 Task: Find a place to stay in Highland Village, United States, from July 1 to July 9 for 2 guests, with a price range of ₹8000 to ₹15000, 1 bedroom, 1 bed, 1 bathroom, guest house type, and English-speaking host.
Action: Mouse pressed left at (456, 114)
Screenshot: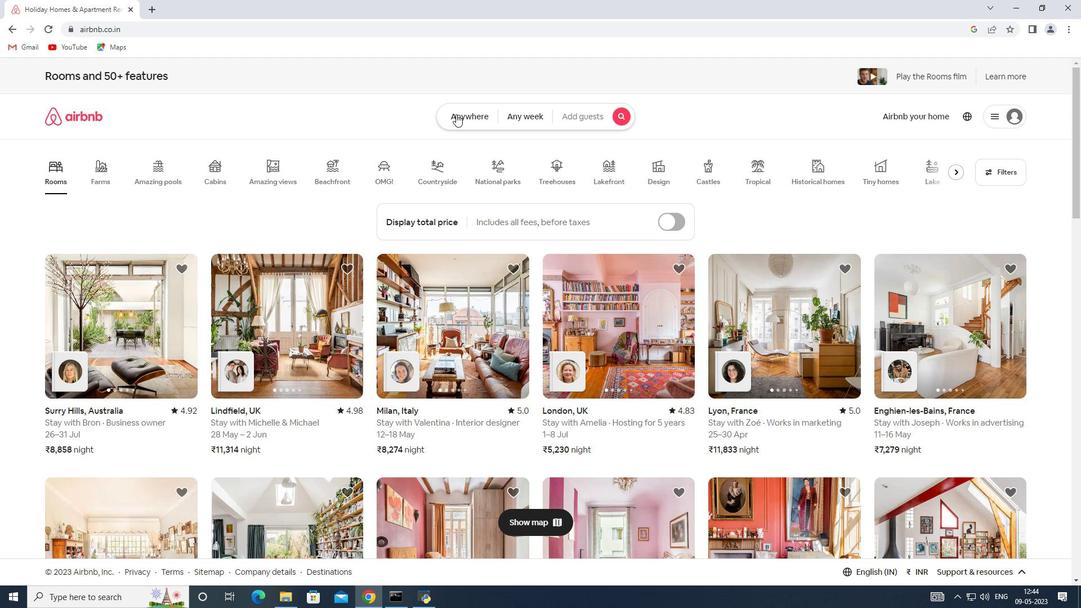 
Action: Mouse moved to (362, 156)
Screenshot: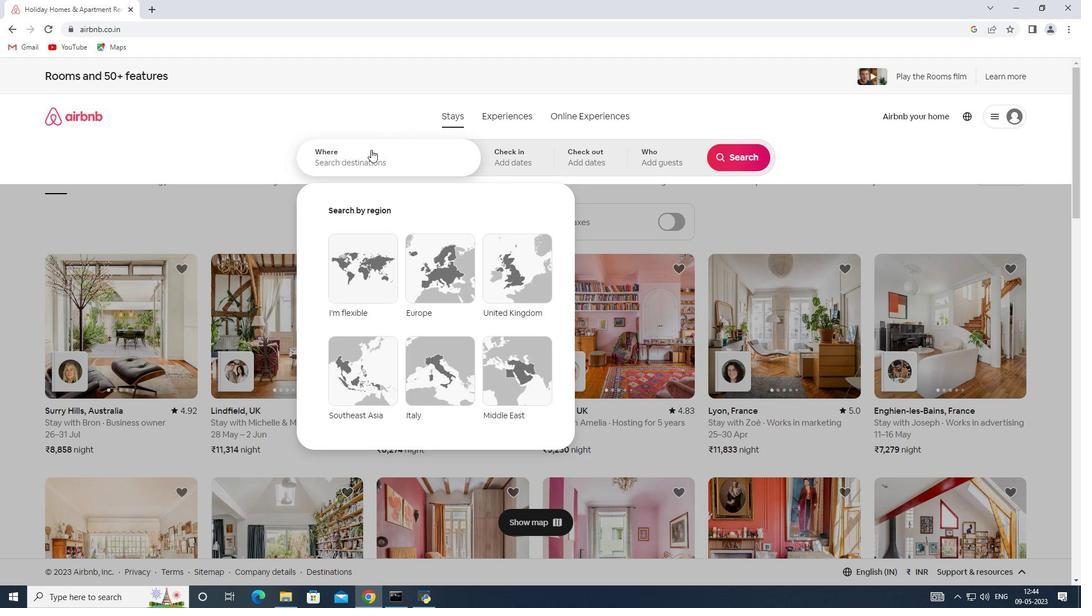 
Action: Mouse pressed left at (362, 156)
Screenshot: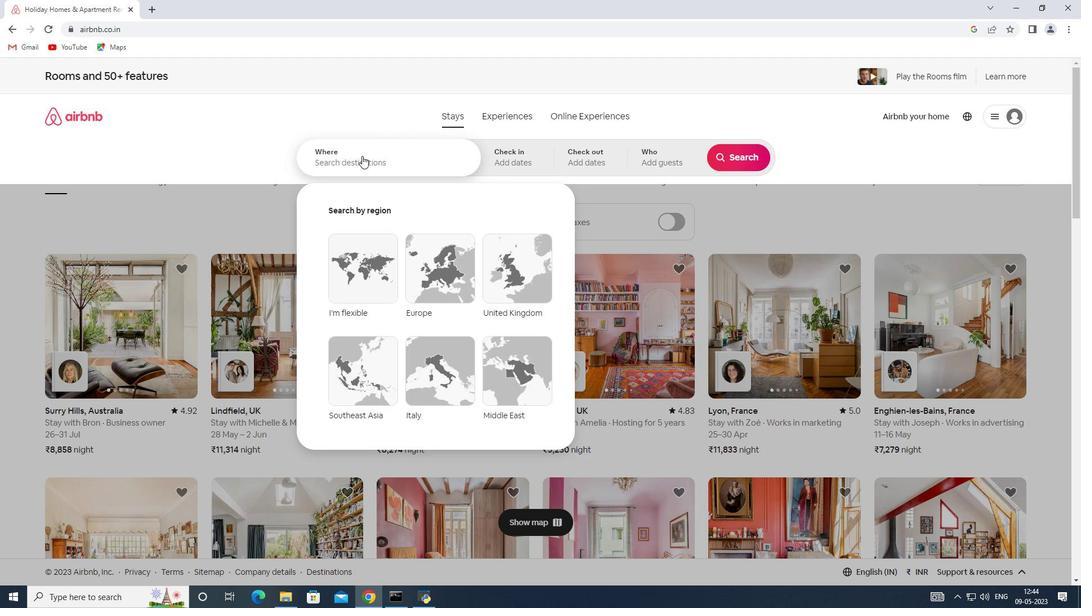 
Action: Key pressed <Key.shift>Highland<Key.space><Key.shift>Village,<Key.shift><Key.shift><Key.shift><Key.shift><Key.shift><Key.shift><Key.shift><Key.shift><Key.shift>United<Key.space><Key.shift>States
Screenshot: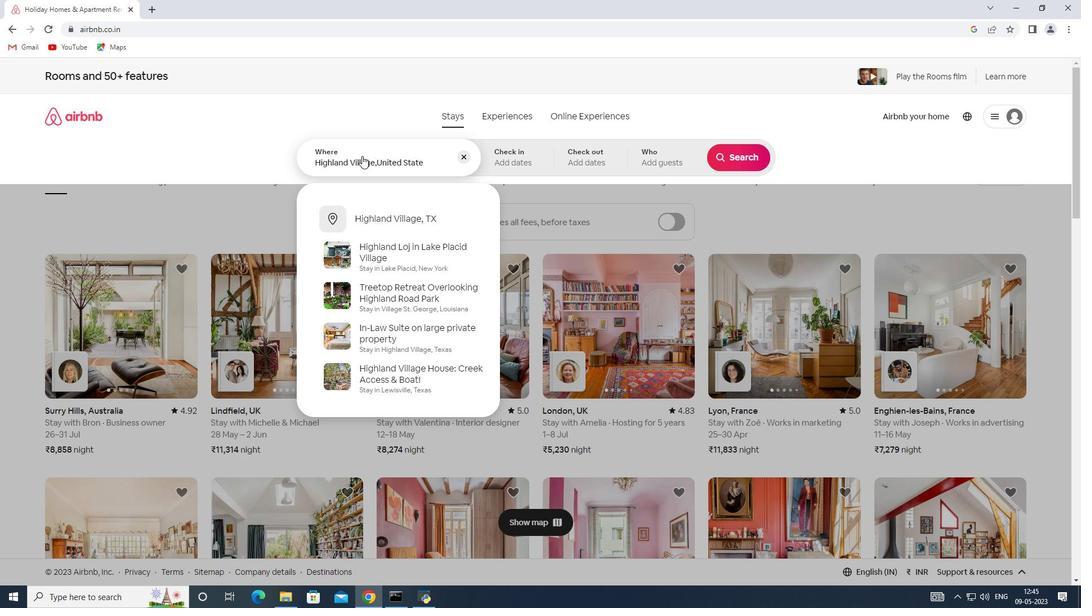 
Action: Mouse moved to (496, 168)
Screenshot: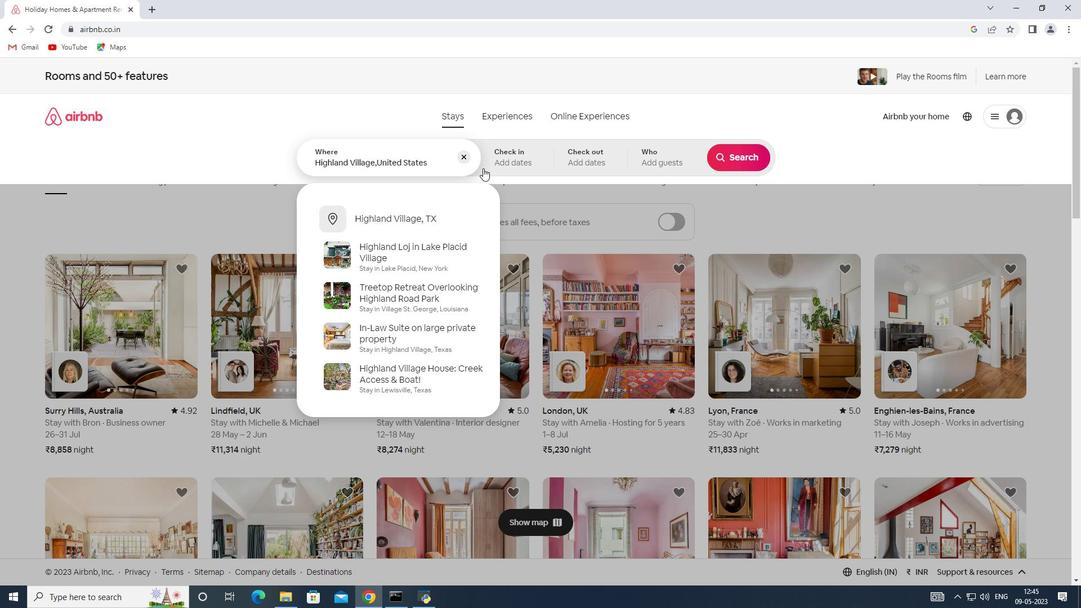 
Action: Mouse pressed left at (496, 168)
Screenshot: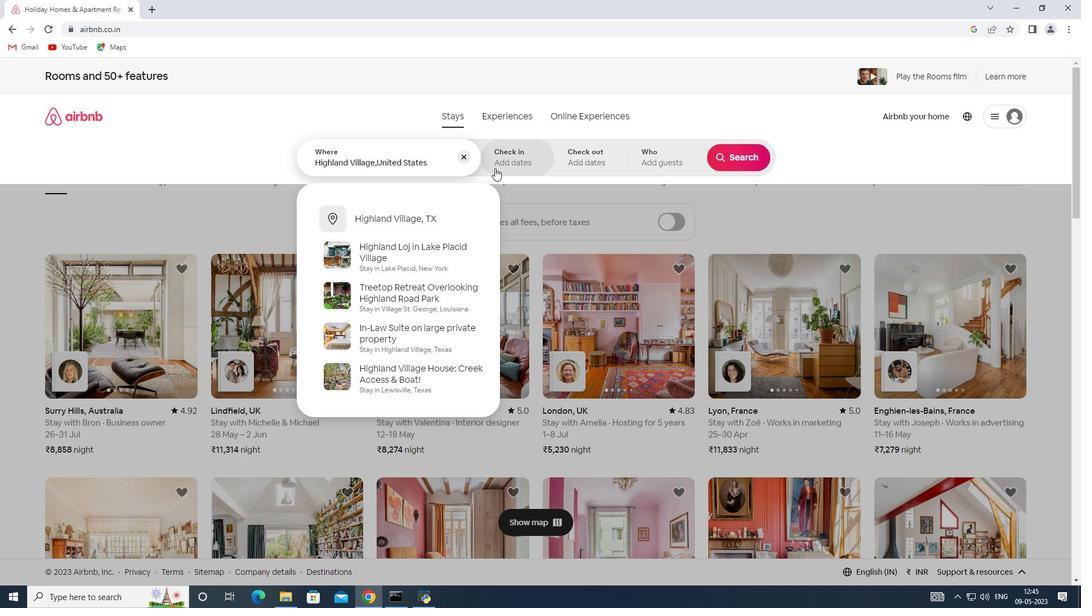 
Action: Mouse moved to (739, 246)
Screenshot: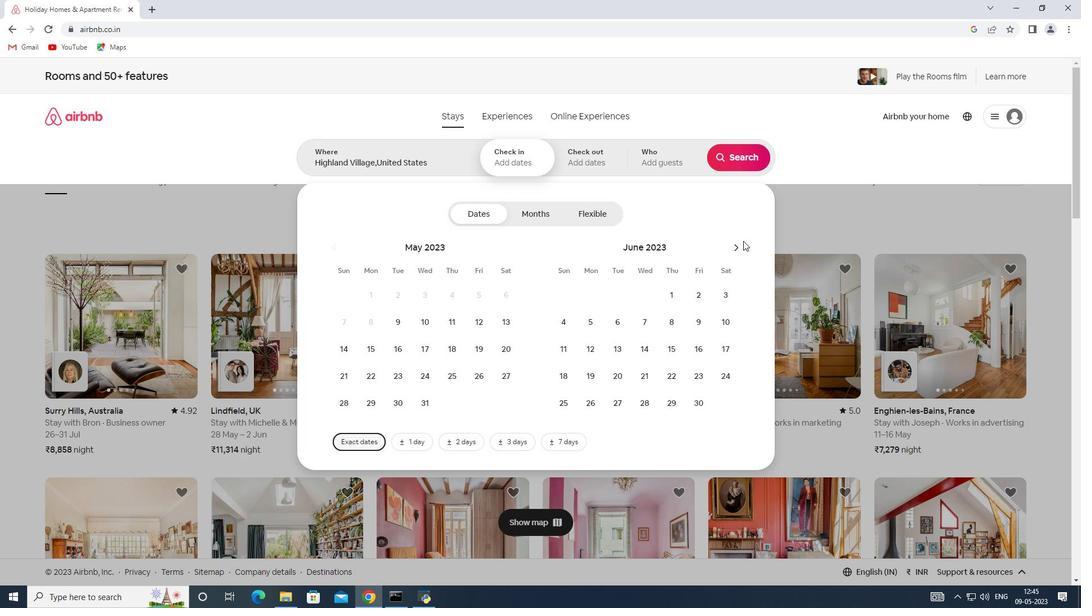 
Action: Mouse pressed left at (739, 246)
Screenshot: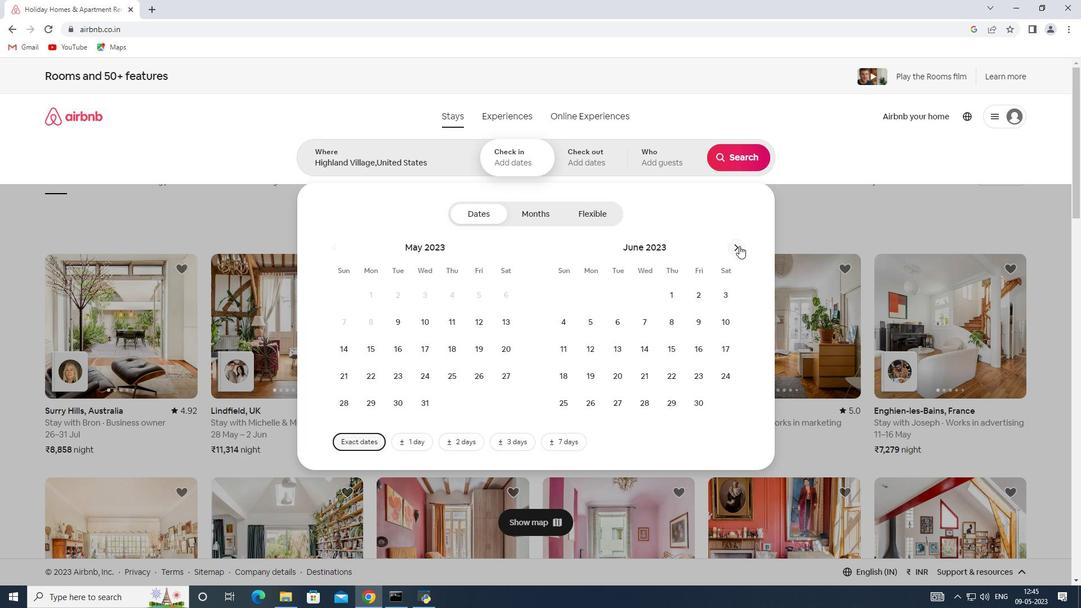 
Action: Mouse moved to (720, 290)
Screenshot: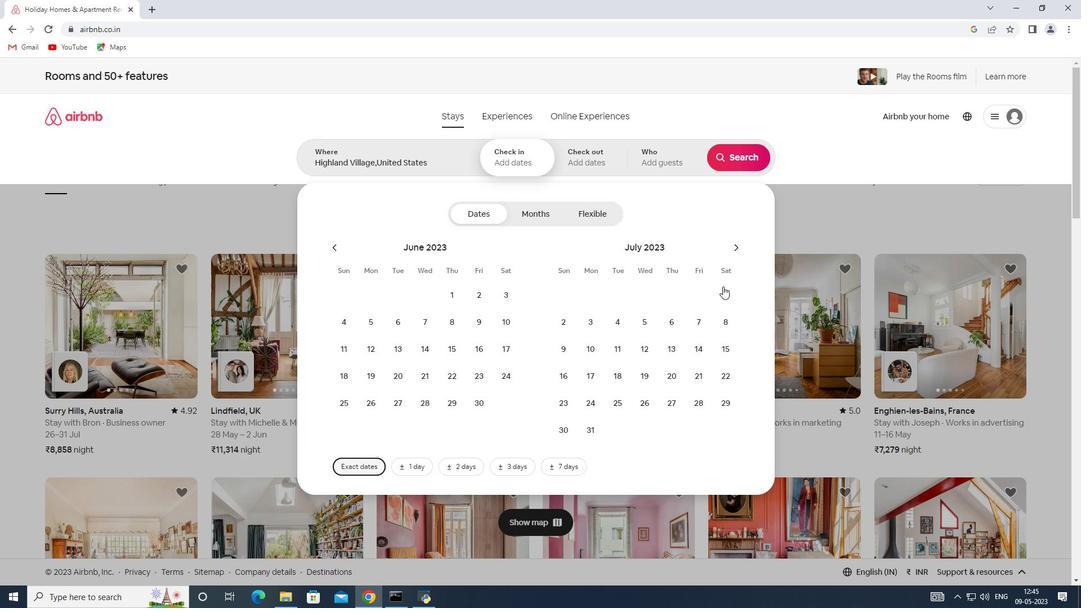
Action: Mouse pressed left at (720, 290)
Screenshot: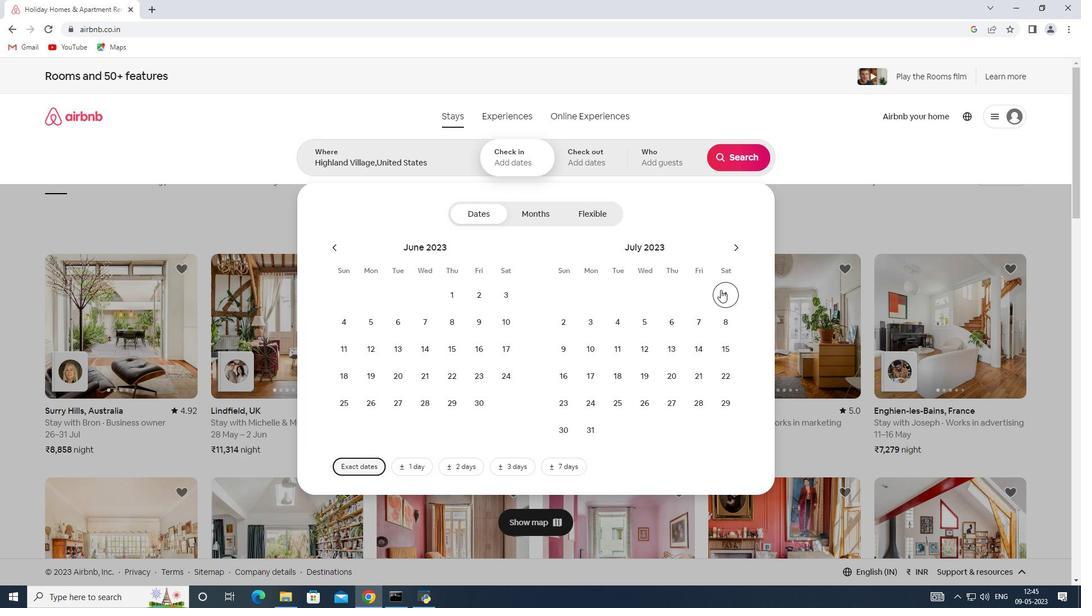 
Action: Mouse moved to (557, 347)
Screenshot: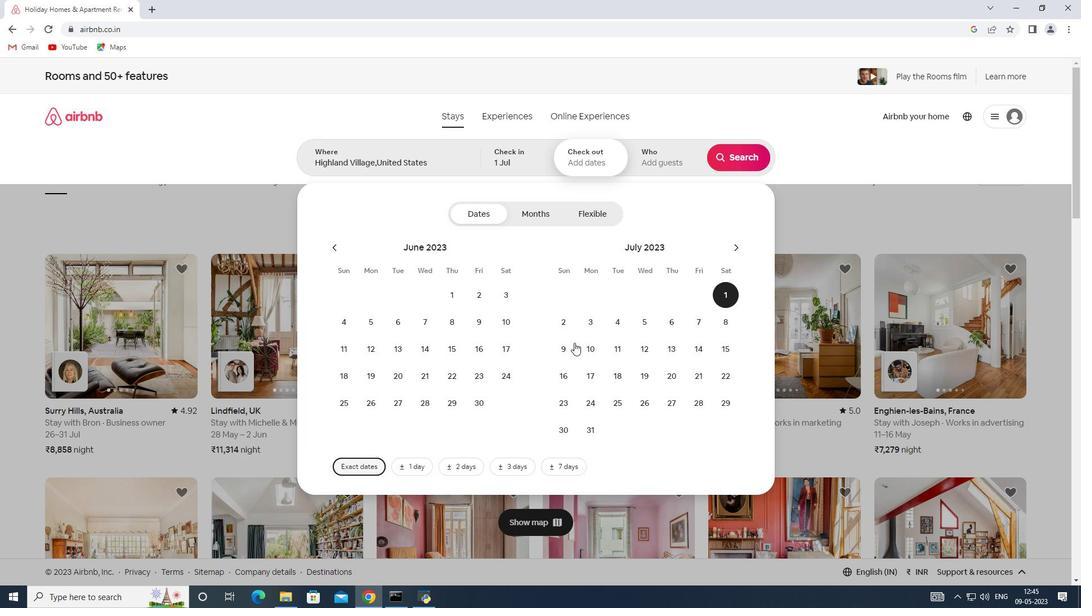 
Action: Mouse pressed left at (557, 347)
Screenshot: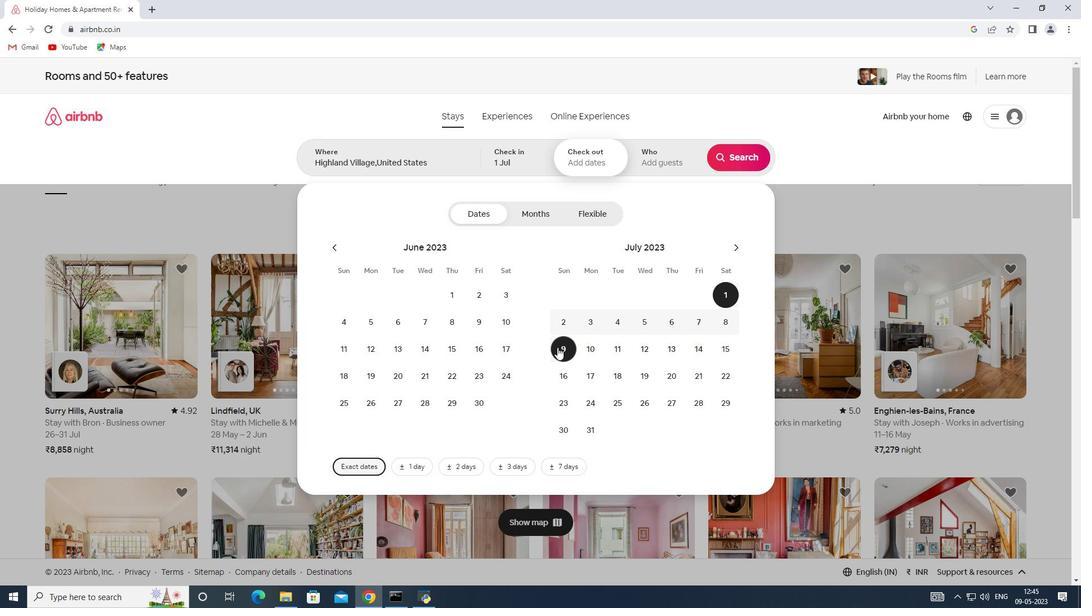 
Action: Mouse moved to (655, 156)
Screenshot: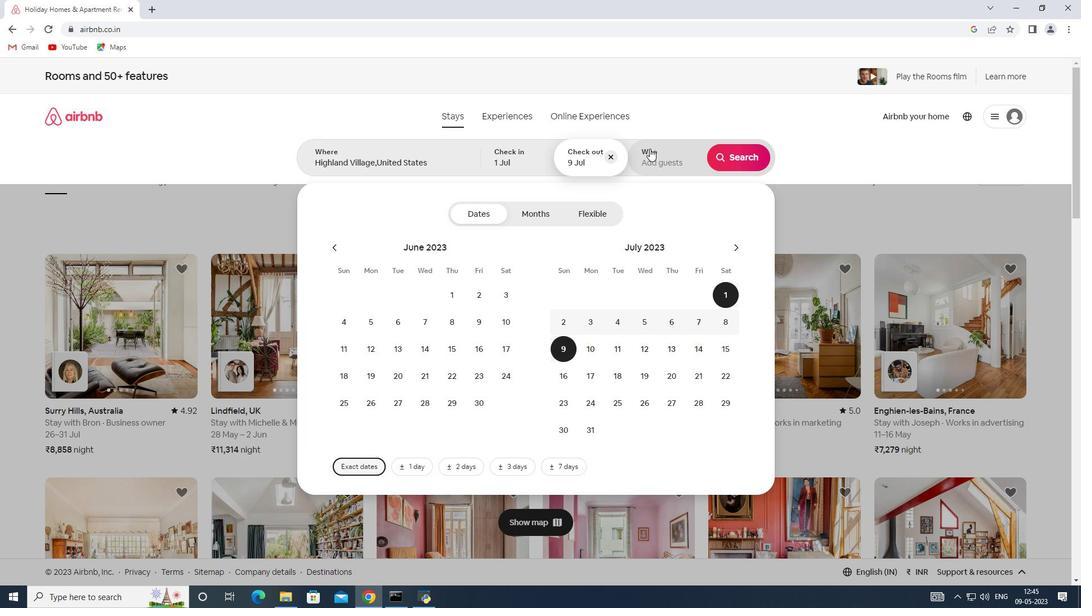 
Action: Mouse pressed left at (655, 156)
Screenshot: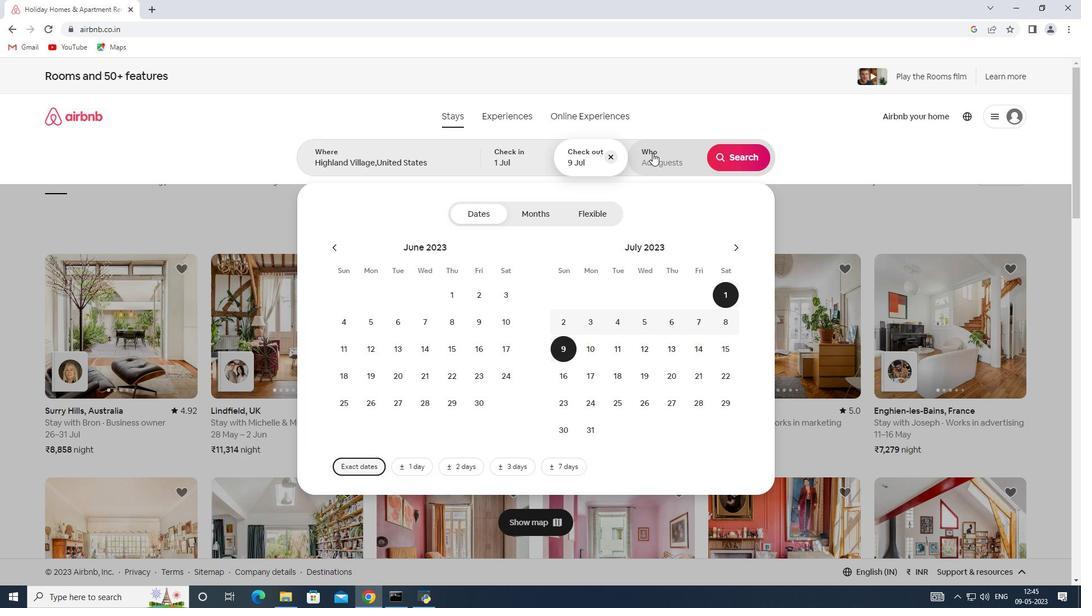 
Action: Mouse moved to (741, 221)
Screenshot: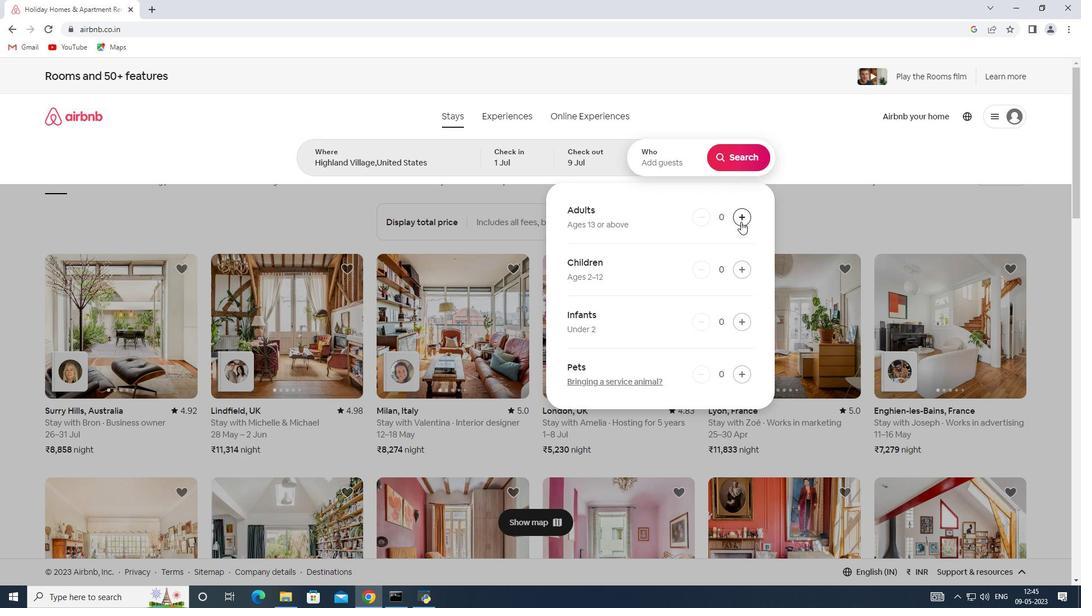 
Action: Mouse pressed left at (741, 221)
Screenshot: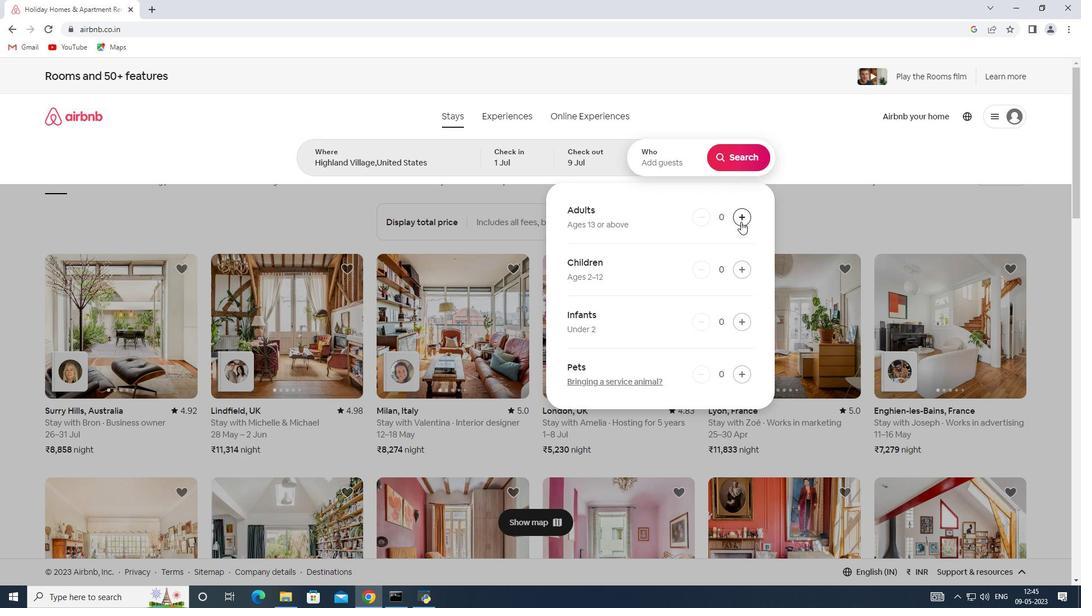 
Action: Mouse pressed left at (741, 221)
Screenshot: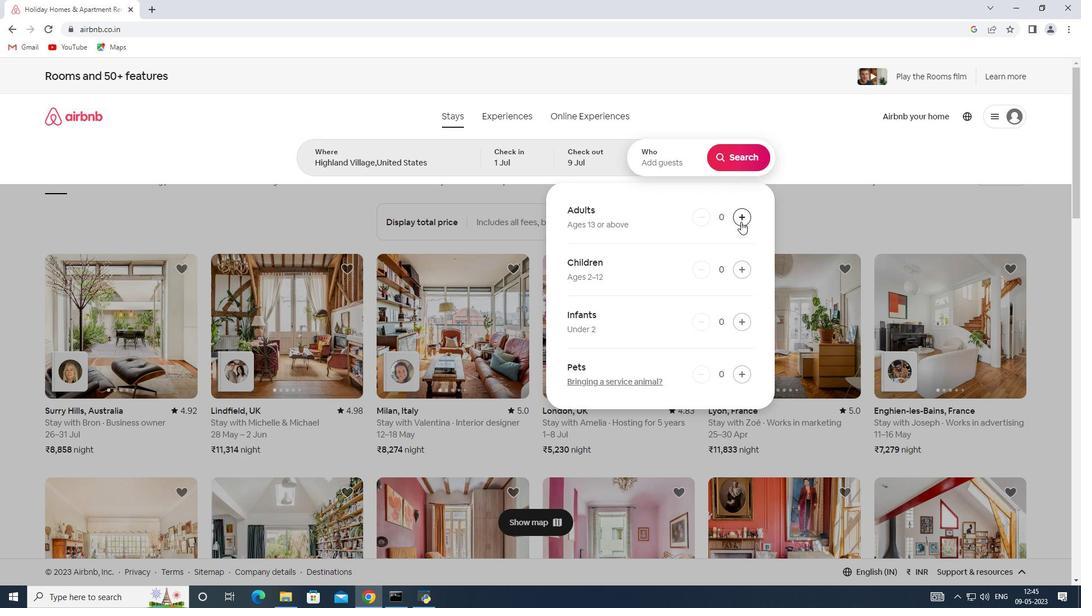 
Action: Mouse moved to (728, 160)
Screenshot: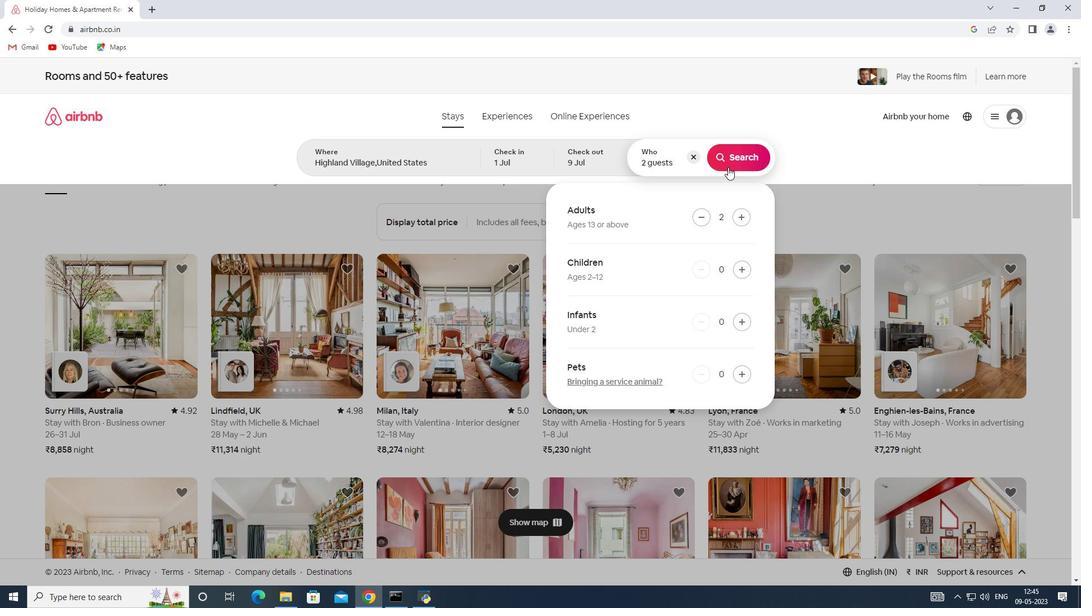 
Action: Mouse pressed left at (728, 160)
Screenshot: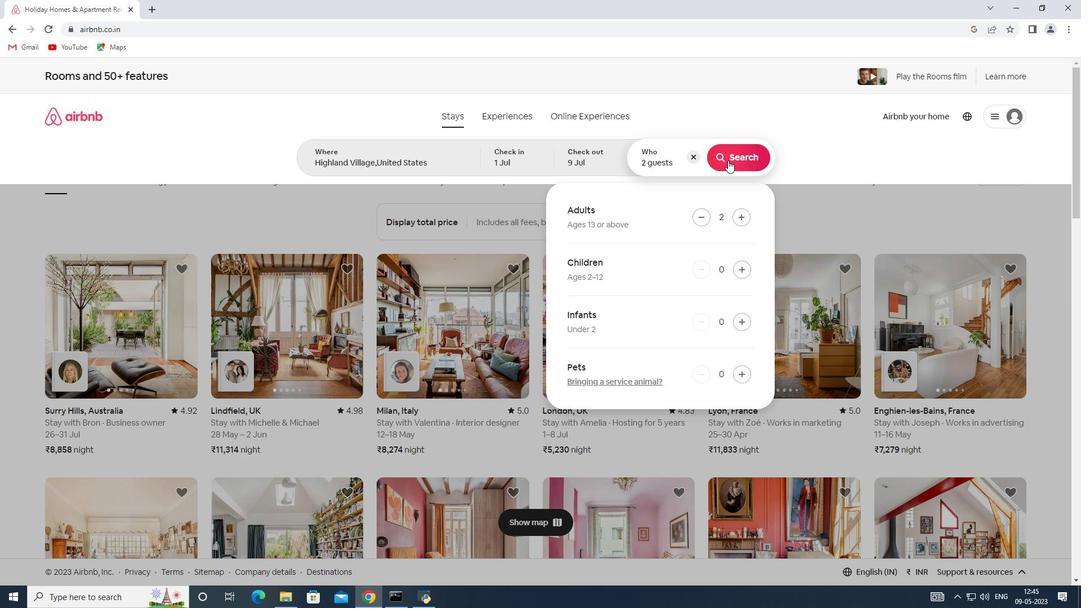 
Action: Mouse moved to (1014, 123)
Screenshot: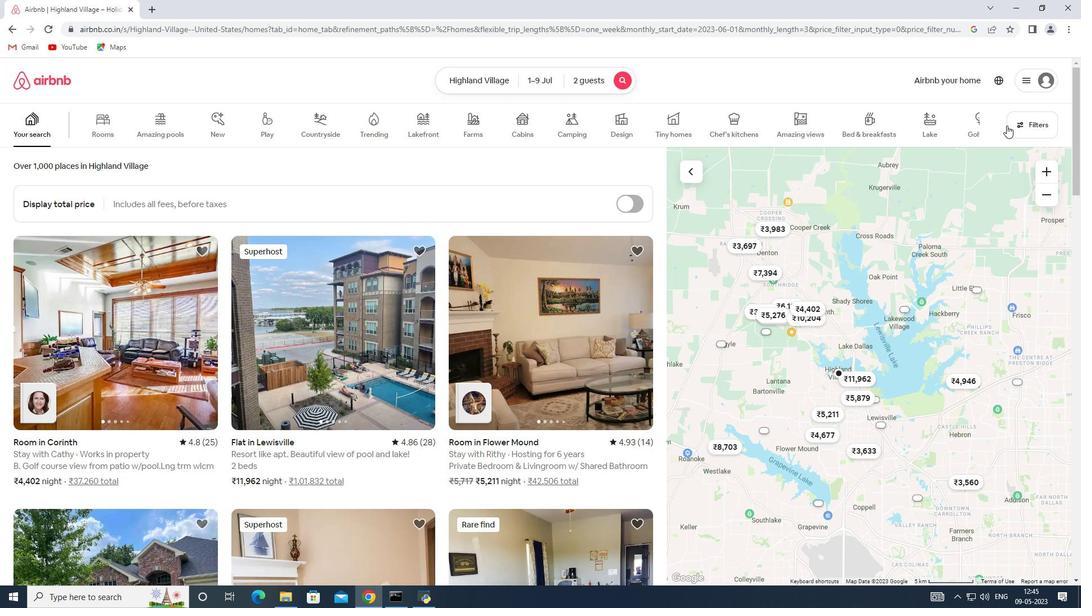 
Action: Mouse pressed left at (1014, 123)
Screenshot: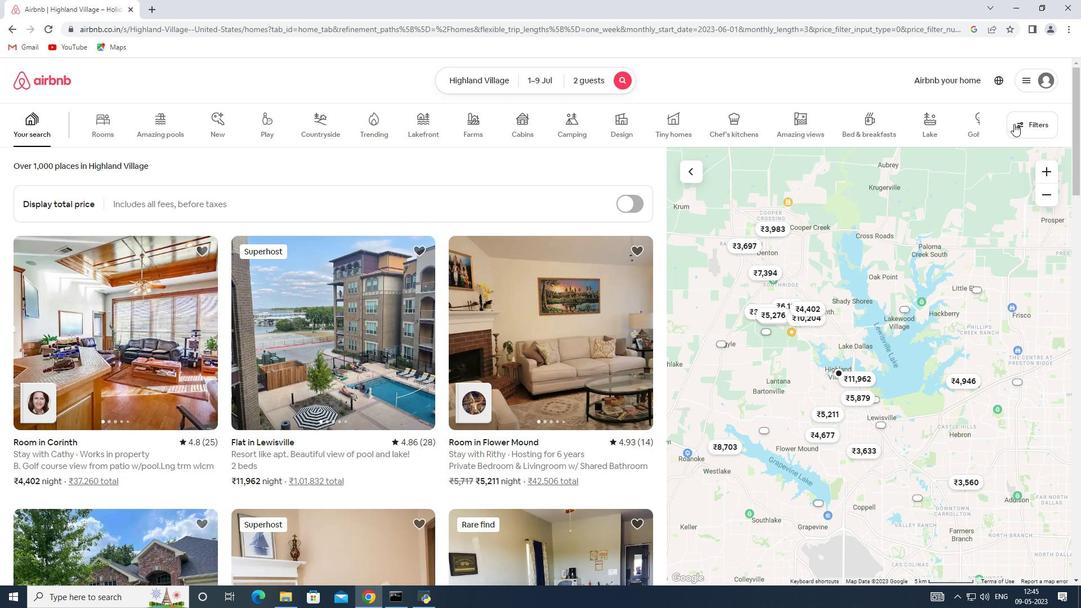 
Action: Mouse moved to (399, 403)
Screenshot: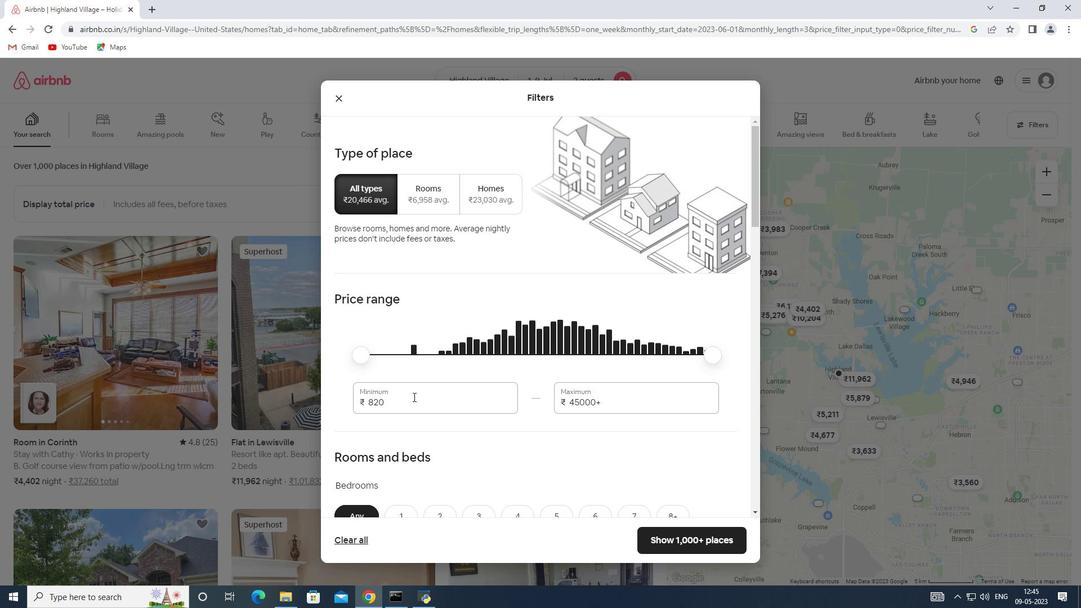 
Action: Mouse pressed left at (399, 403)
Screenshot: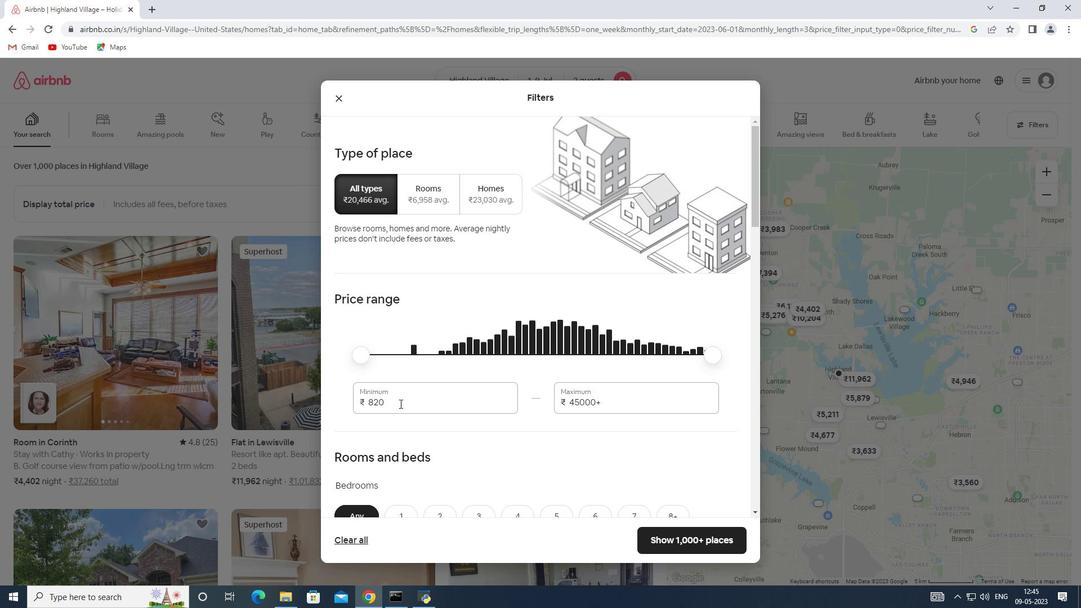 
Action: Mouse moved to (358, 399)
Screenshot: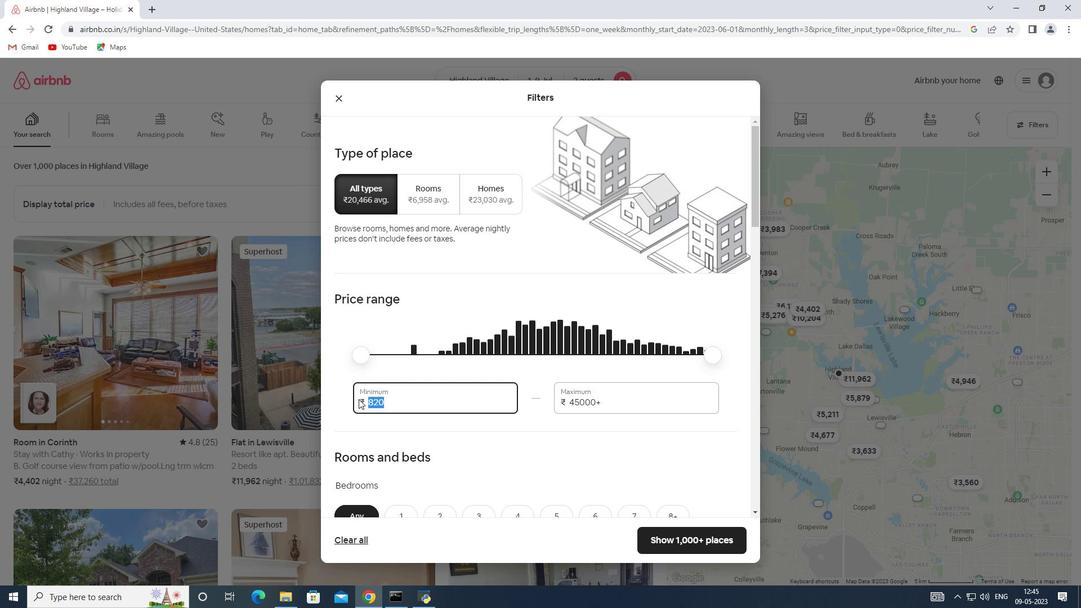 
Action: Key pressed 8000
Screenshot: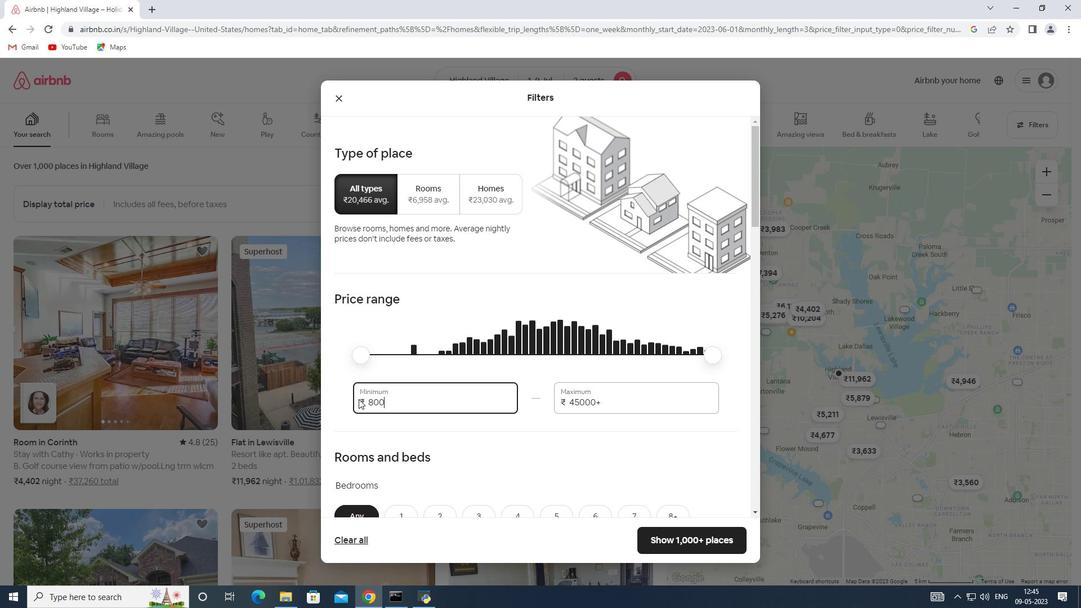 
Action: Mouse moved to (606, 405)
Screenshot: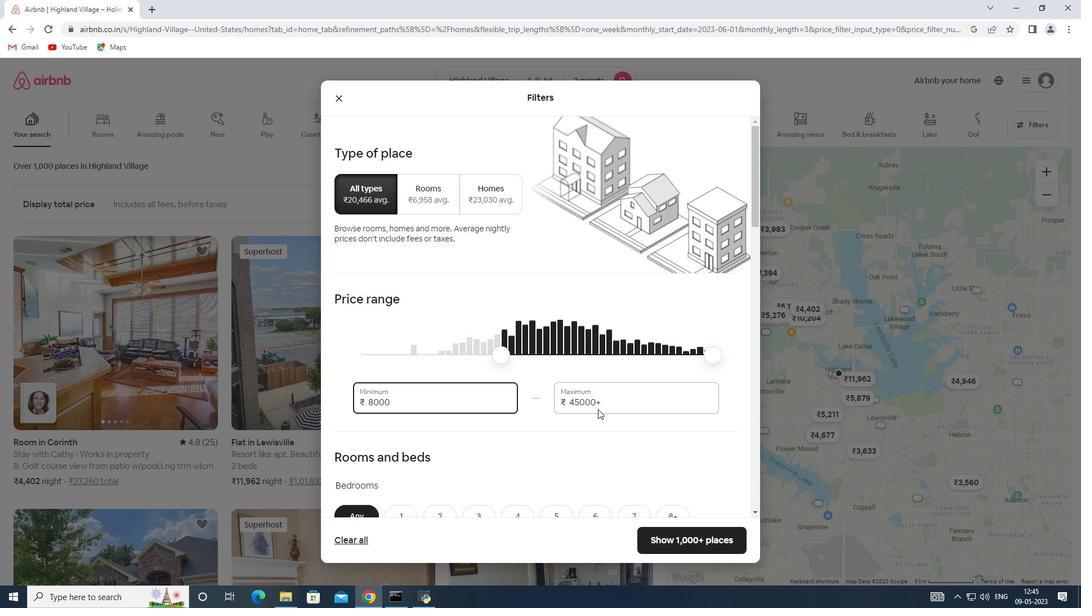 
Action: Mouse pressed left at (606, 405)
Screenshot: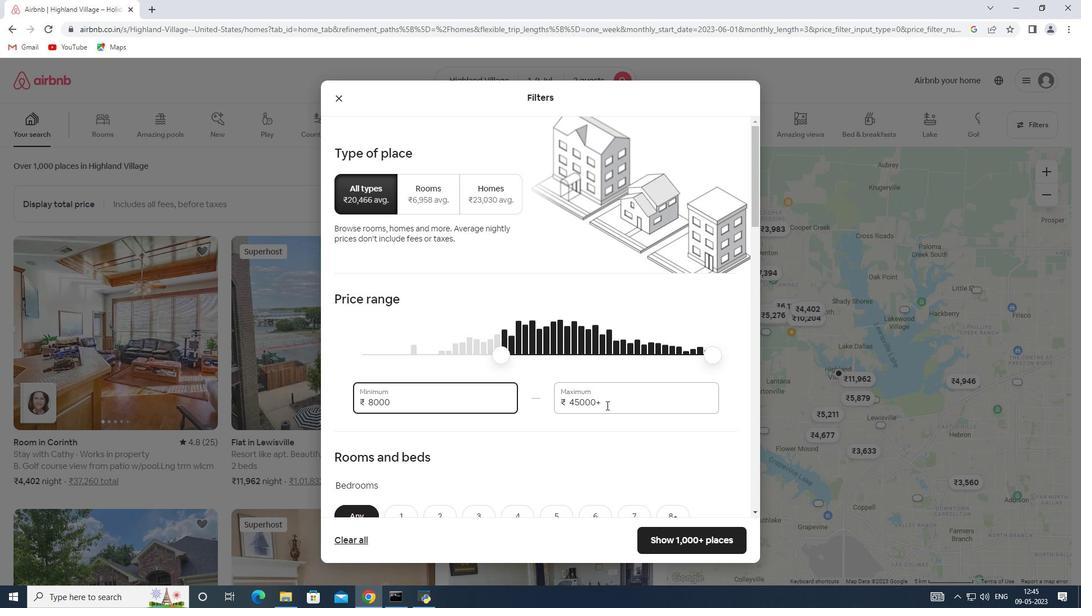 
Action: Mouse moved to (539, 405)
Screenshot: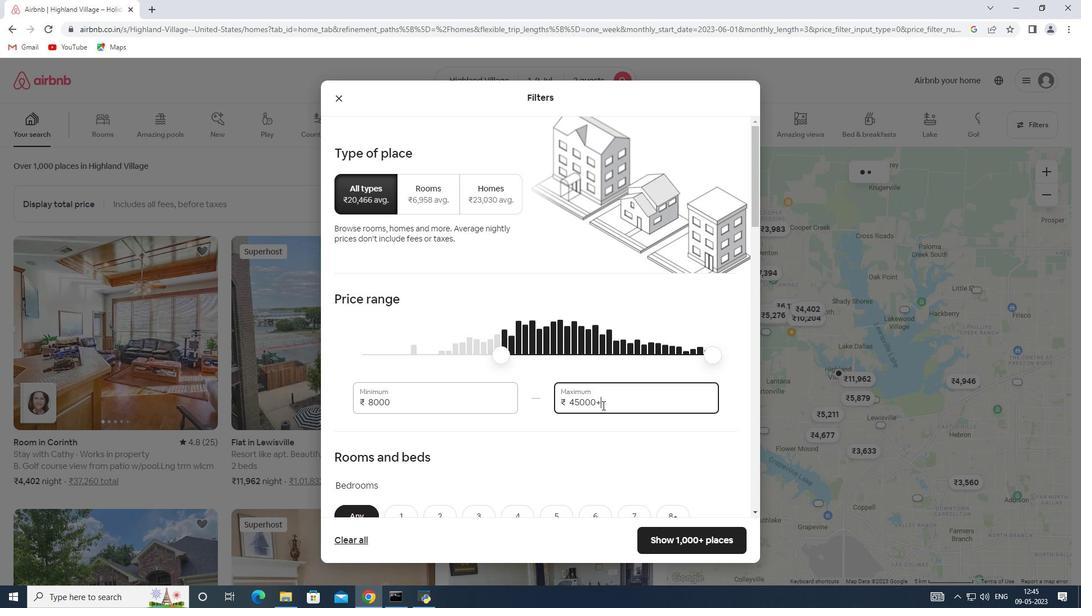
Action: Key pressed 15000
Screenshot: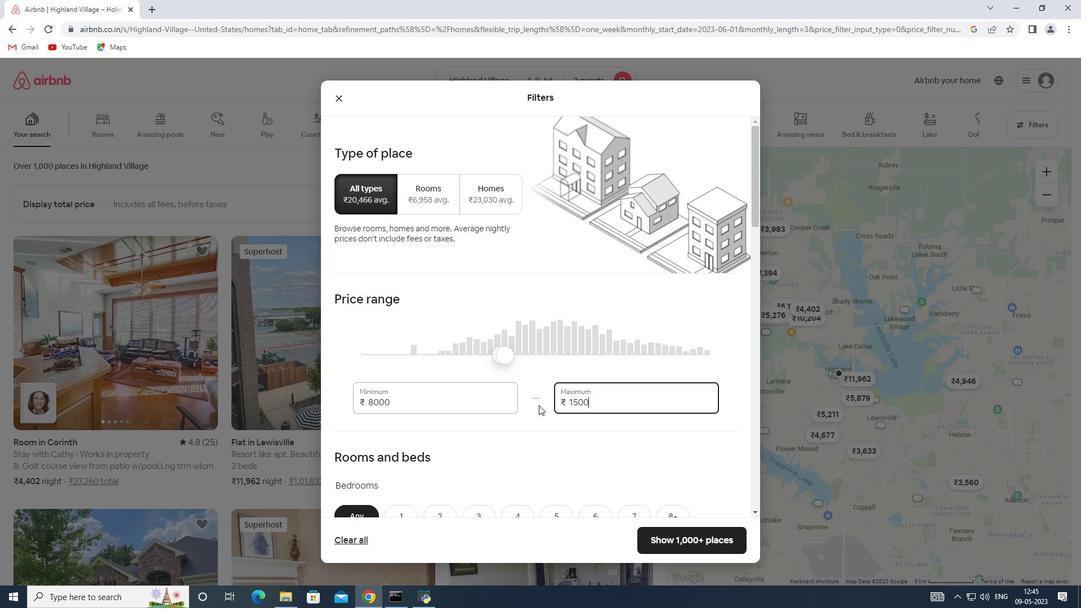
Action: Mouse moved to (555, 379)
Screenshot: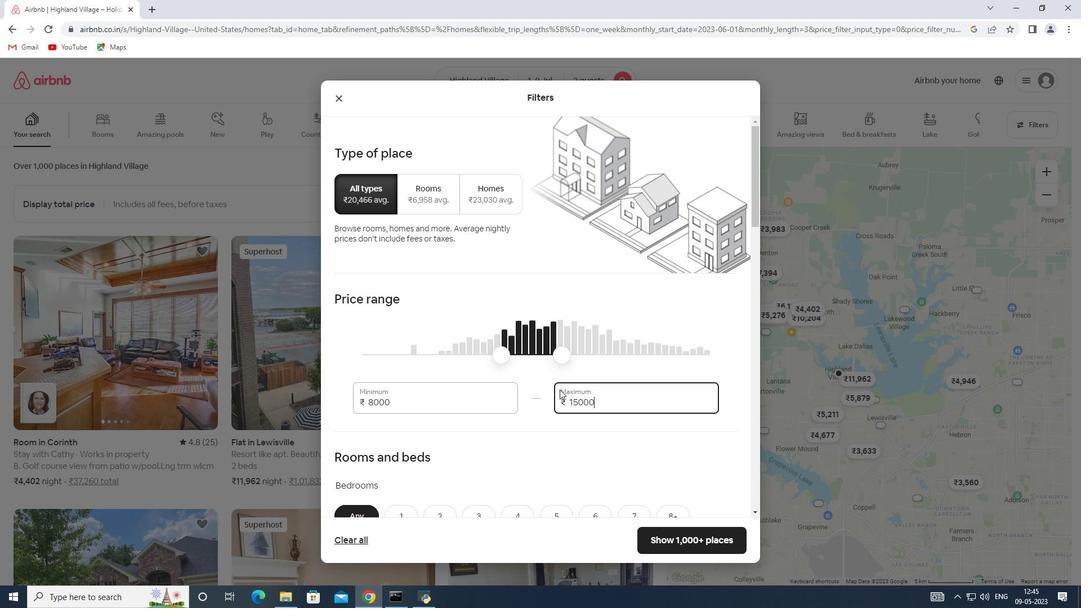 
Action: Mouse scrolled (555, 379) with delta (0, 0)
Screenshot: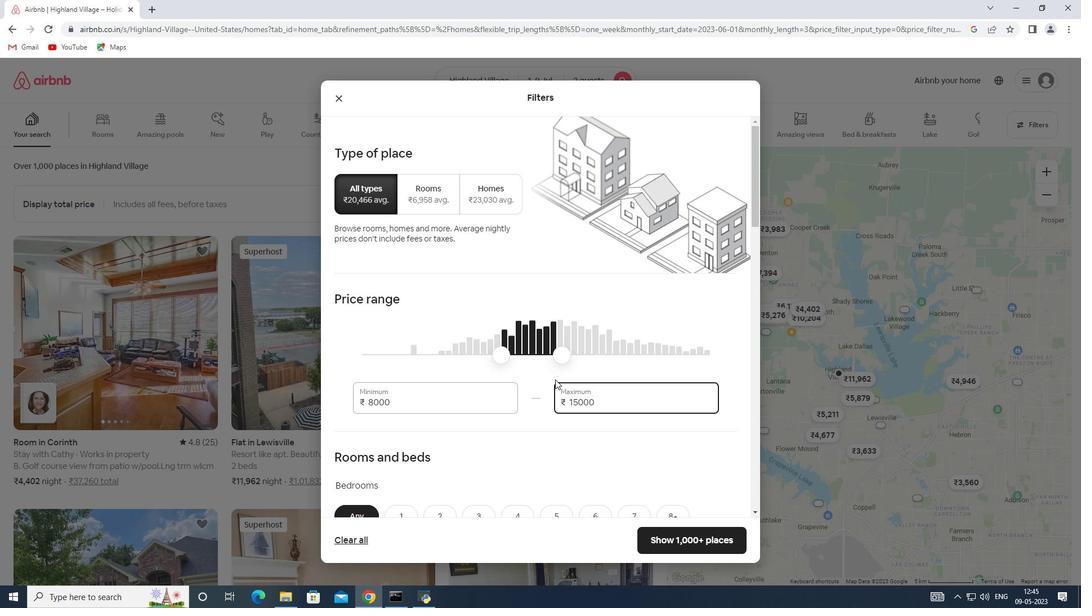 
Action: Mouse scrolled (555, 379) with delta (0, 0)
Screenshot: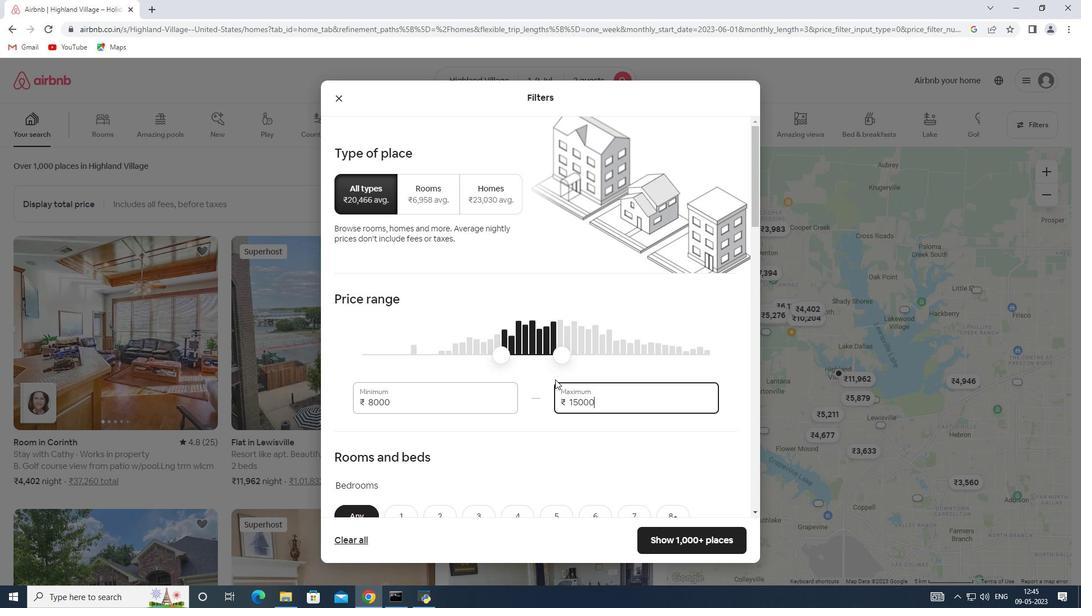 
Action: Mouse scrolled (555, 379) with delta (0, 0)
Screenshot: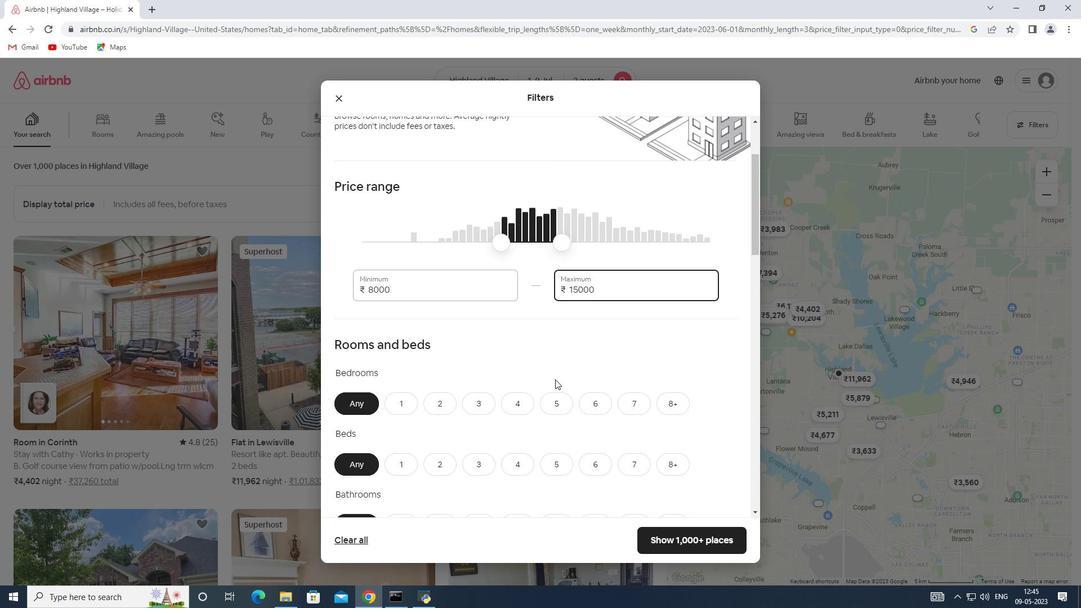 
Action: Mouse moved to (553, 378)
Screenshot: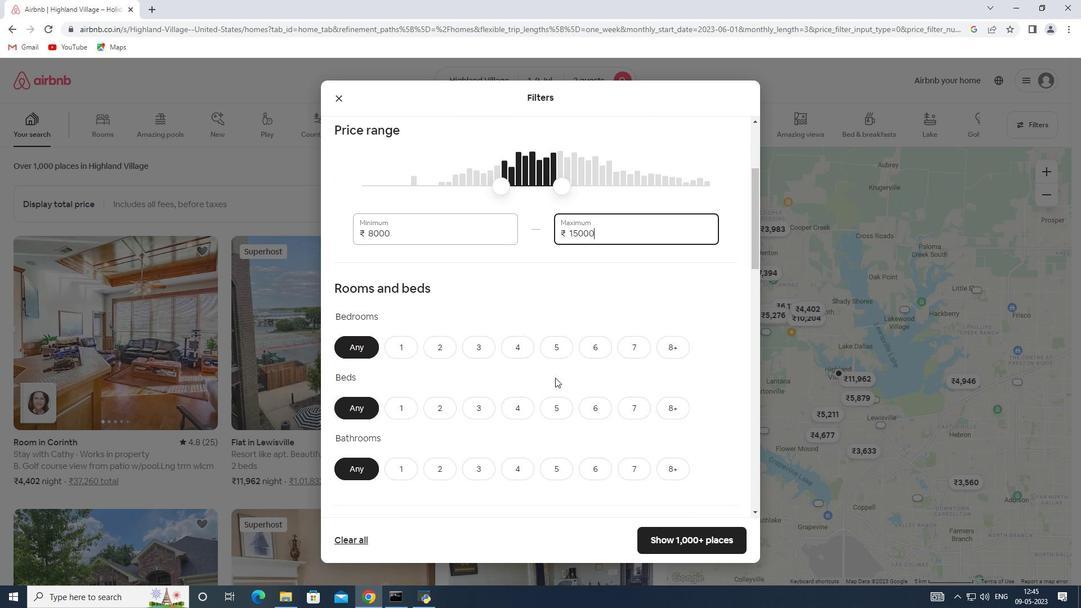 
Action: Mouse scrolled (553, 377) with delta (0, 0)
Screenshot: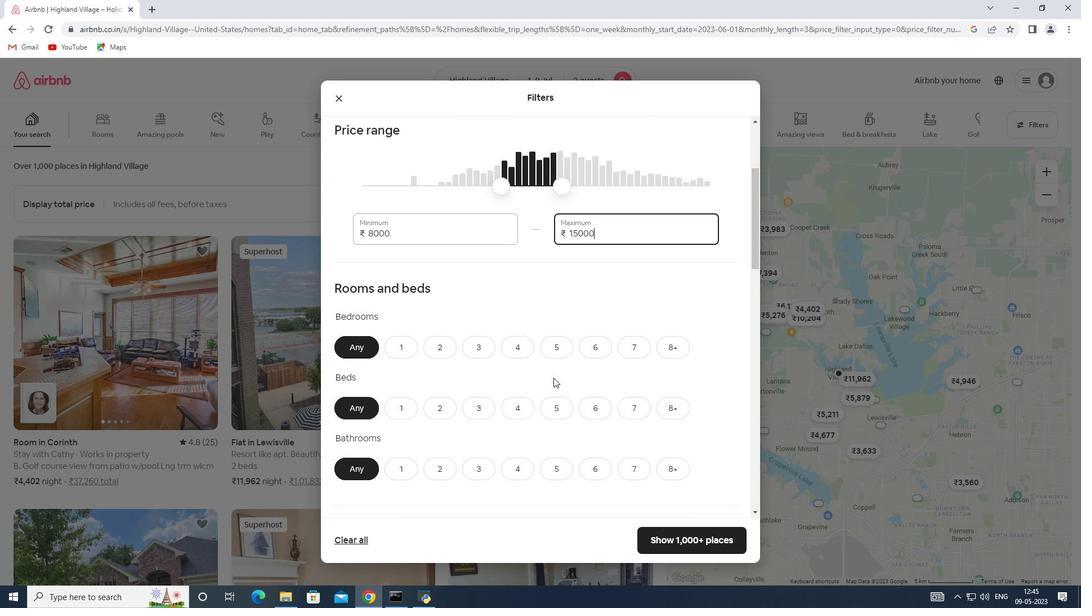 
Action: Mouse moved to (390, 286)
Screenshot: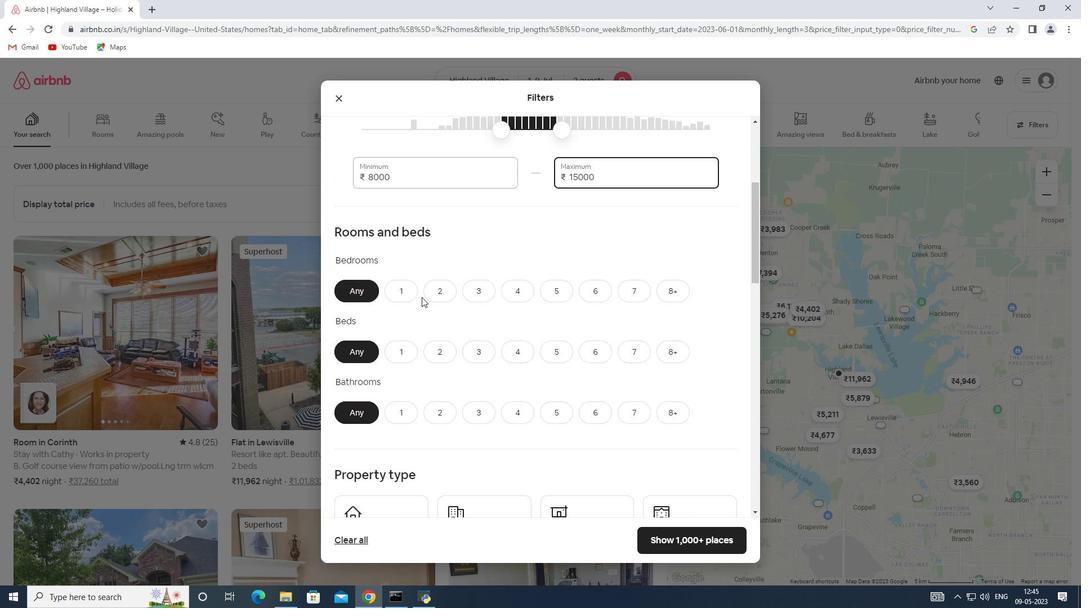 
Action: Mouse pressed left at (390, 286)
Screenshot: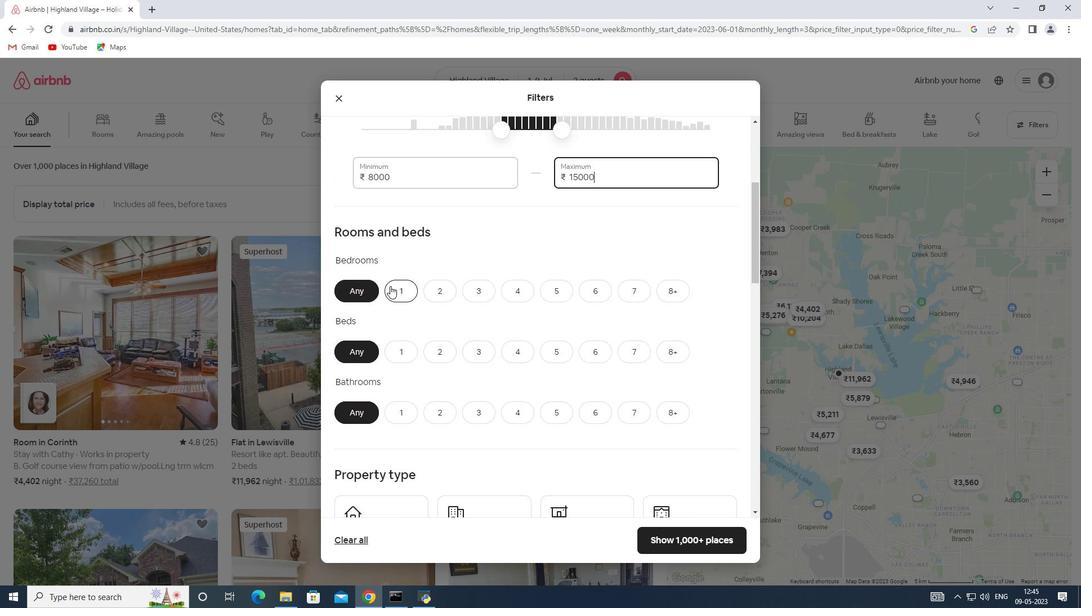 
Action: Mouse moved to (402, 347)
Screenshot: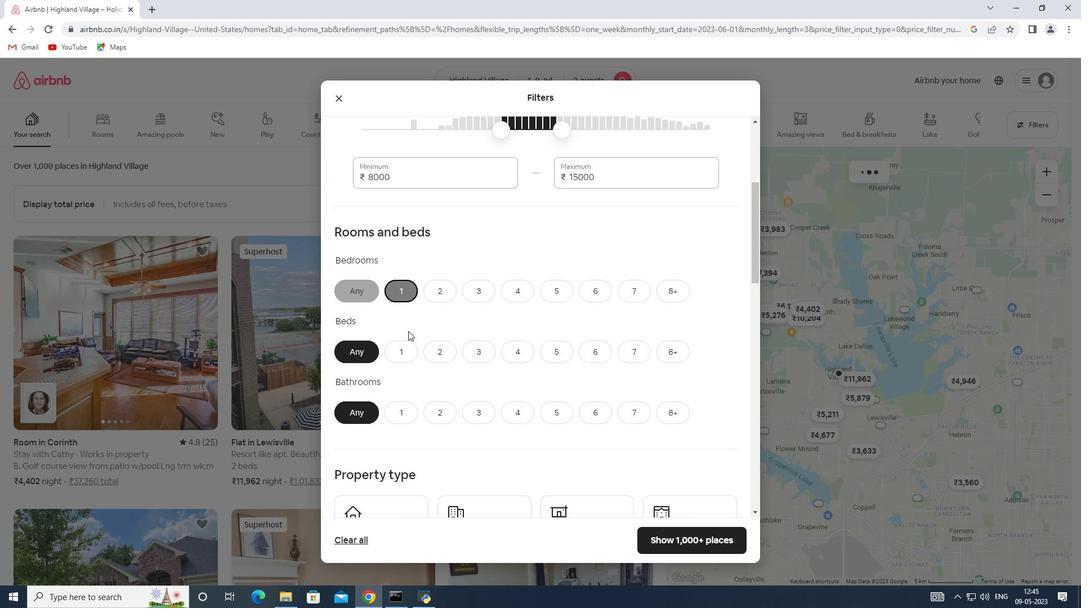 
Action: Mouse pressed left at (402, 347)
Screenshot: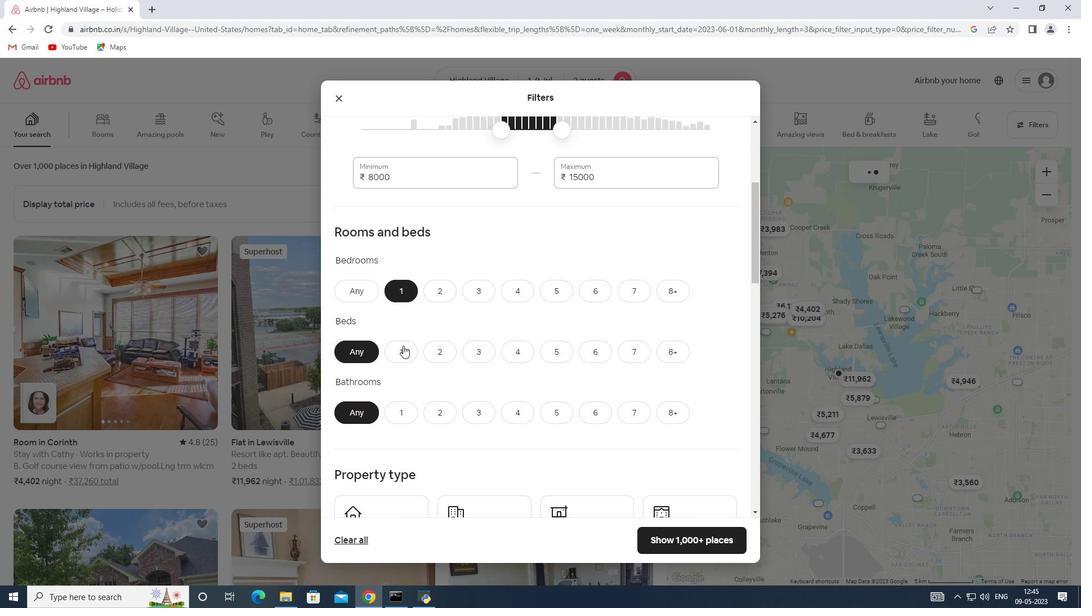 
Action: Mouse moved to (390, 411)
Screenshot: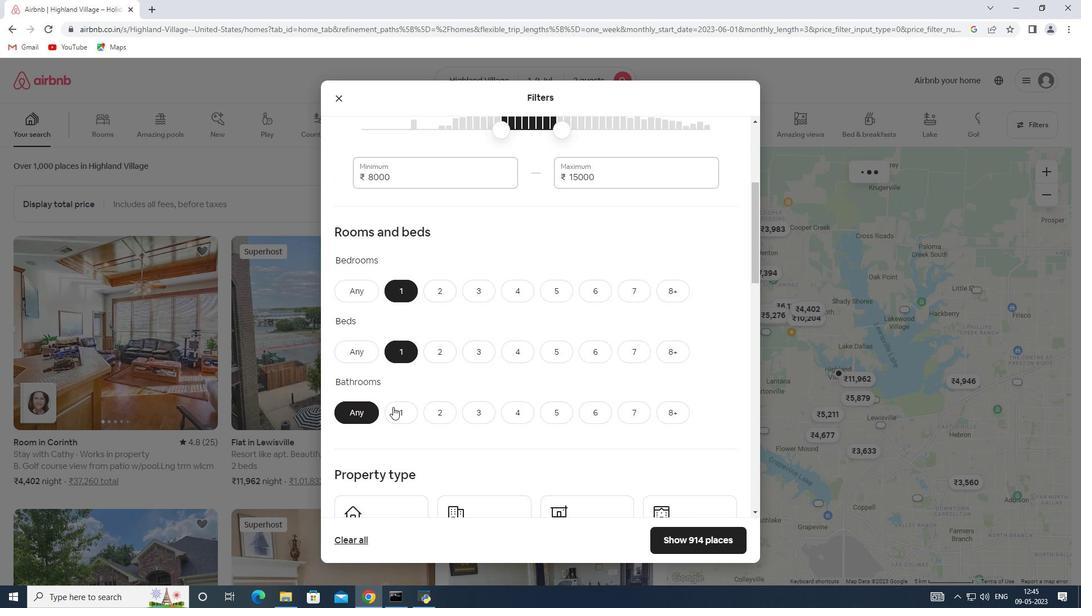 
Action: Mouse pressed left at (390, 411)
Screenshot: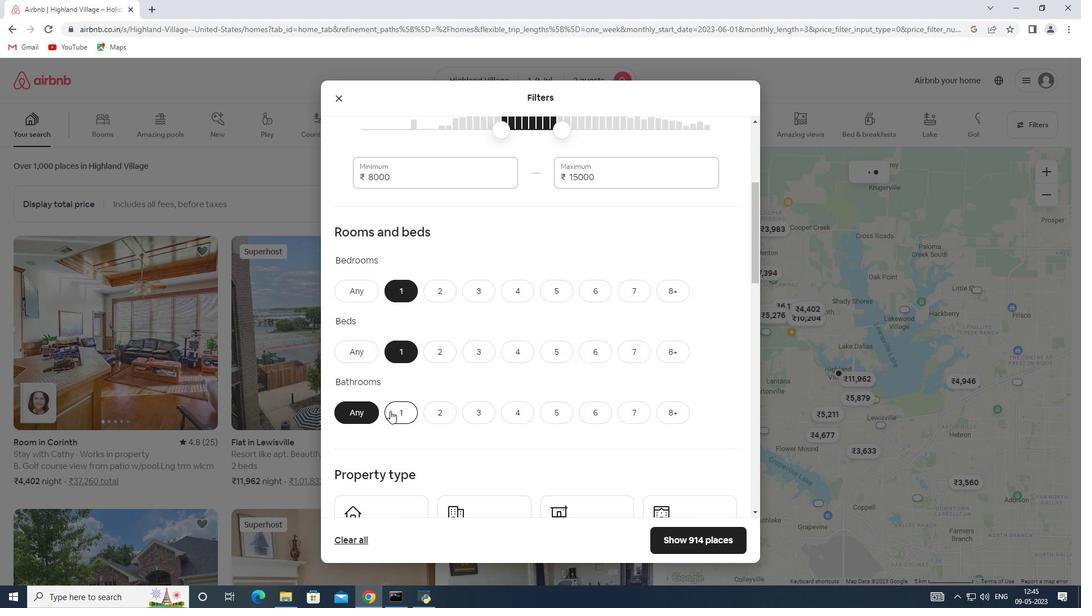 
Action: Mouse moved to (443, 349)
Screenshot: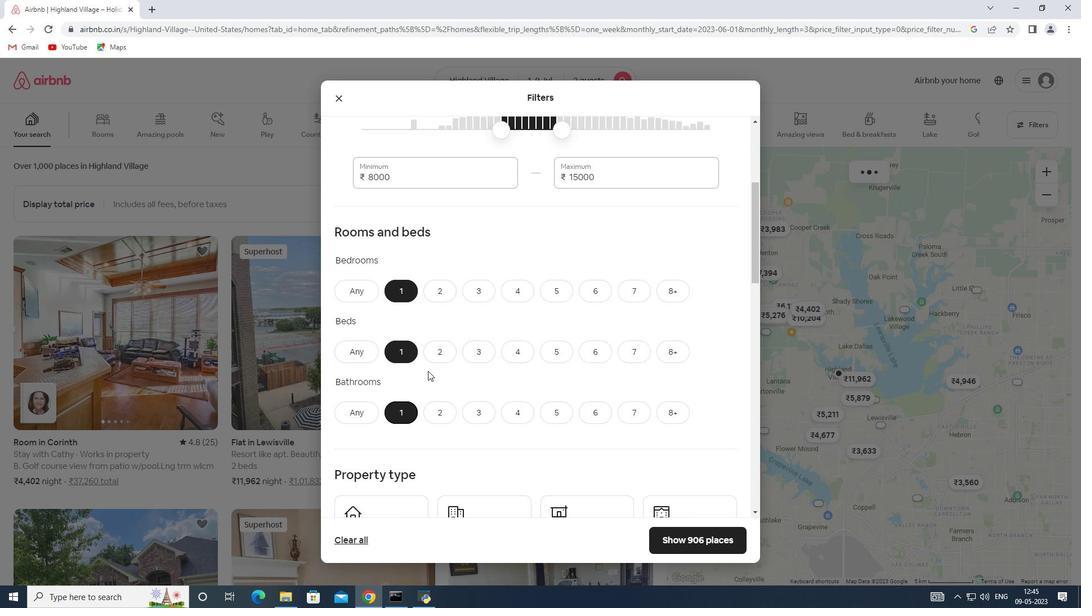 
Action: Mouse scrolled (443, 349) with delta (0, 0)
Screenshot: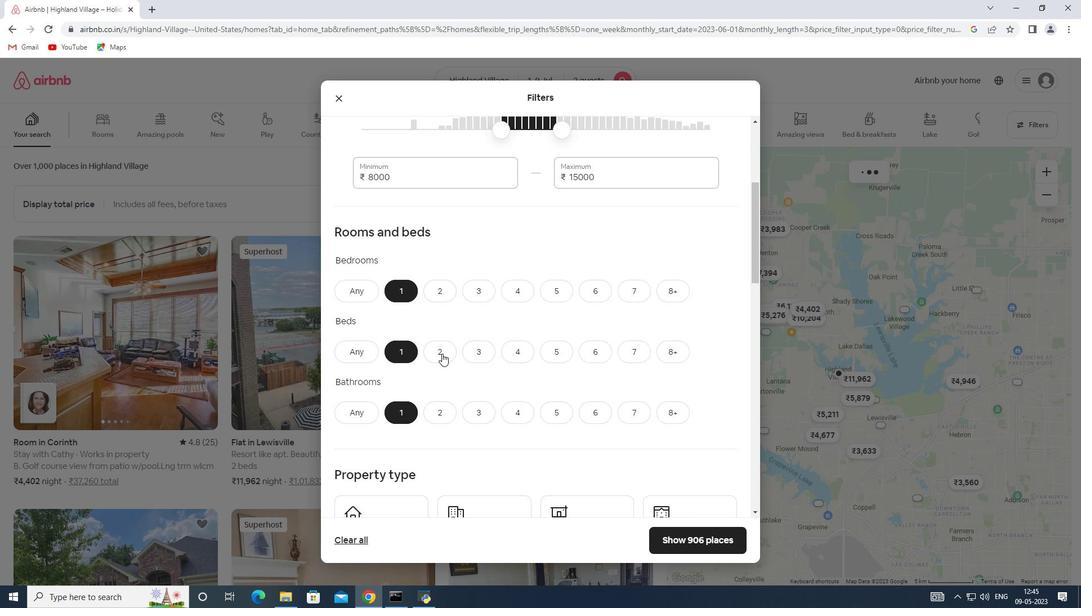 
Action: Mouse scrolled (443, 349) with delta (0, 0)
Screenshot: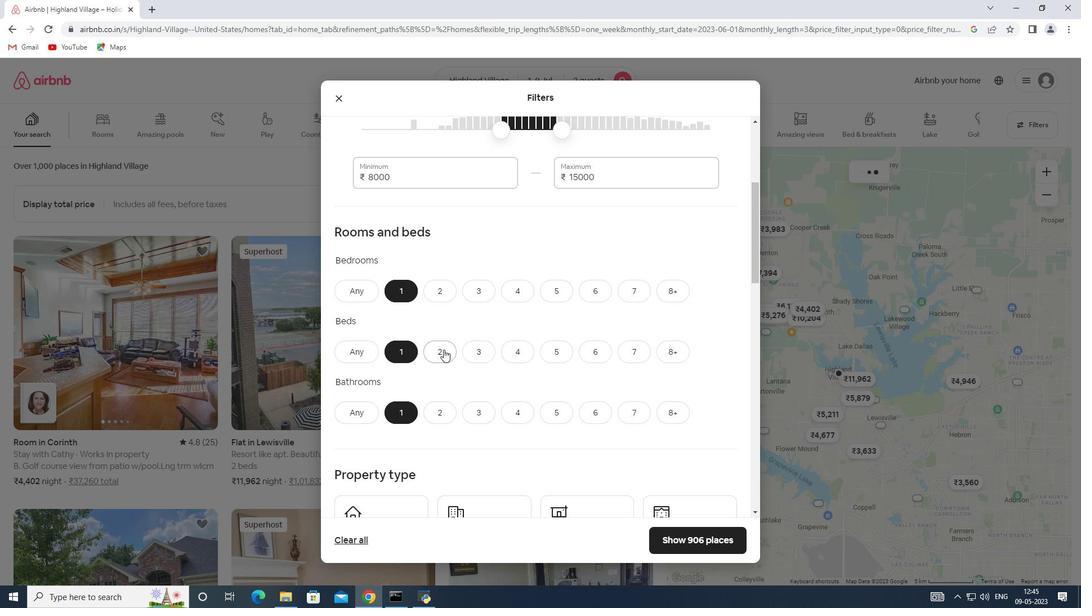 
Action: Mouse scrolled (443, 349) with delta (0, 0)
Screenshot: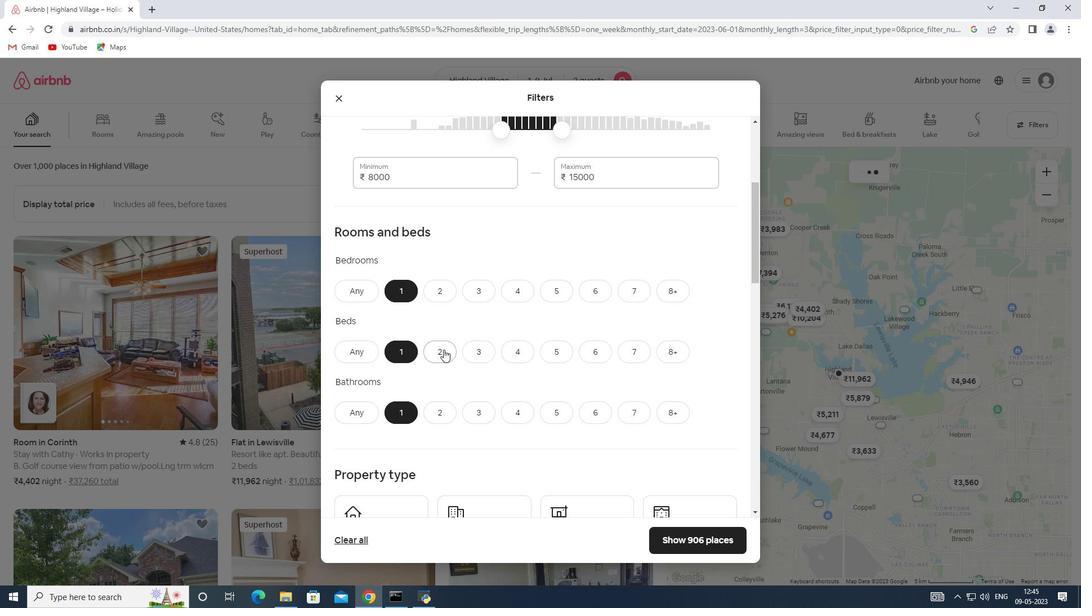 
Action: Mouse moved to (412, 360)
Screenshot: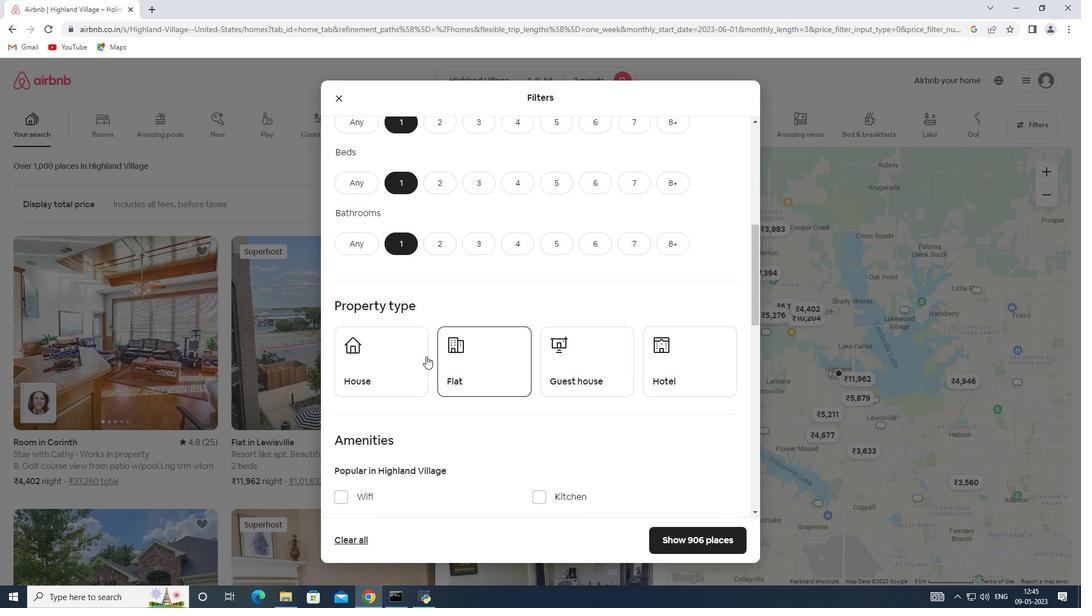 
Action: Mouse pressed left at (412, 360)
Screenshot: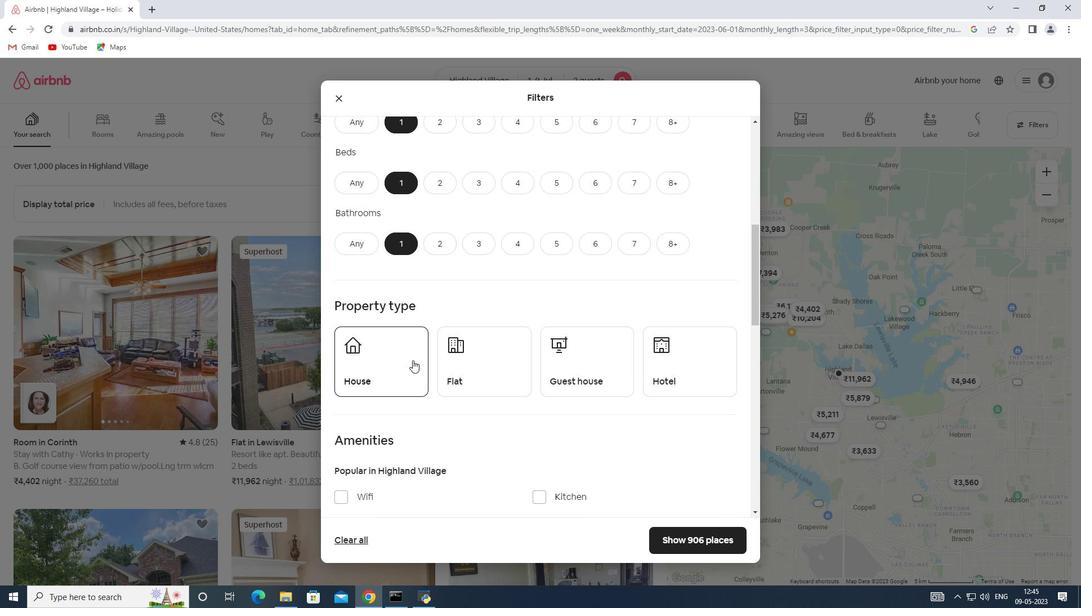 
Action: Mouse moved to (507, 361)
Screenshot: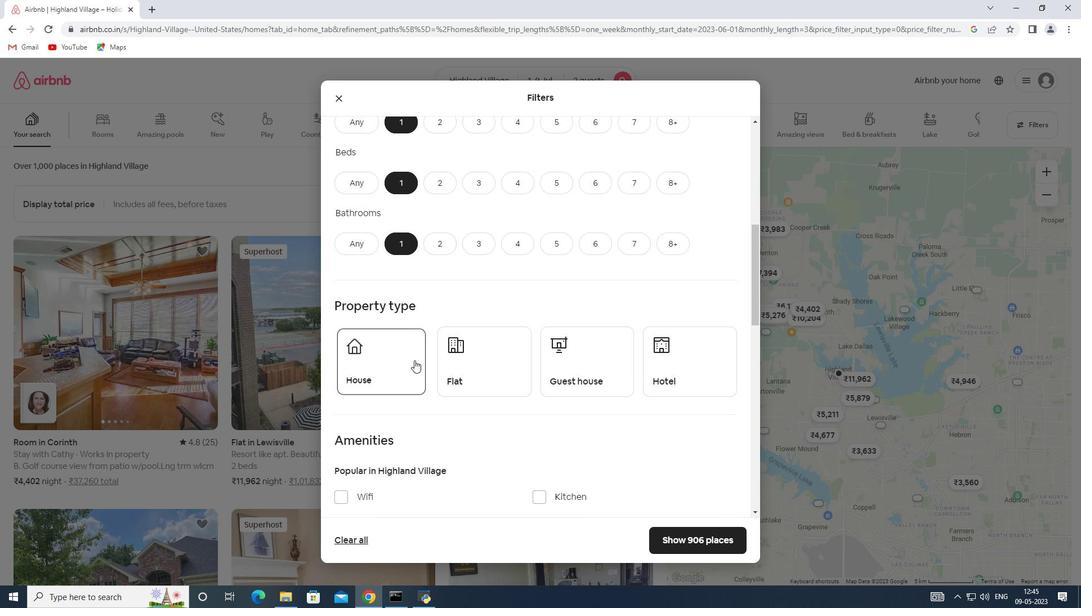 
Action: Mouse pressed left at (507, 361)
Screenshot: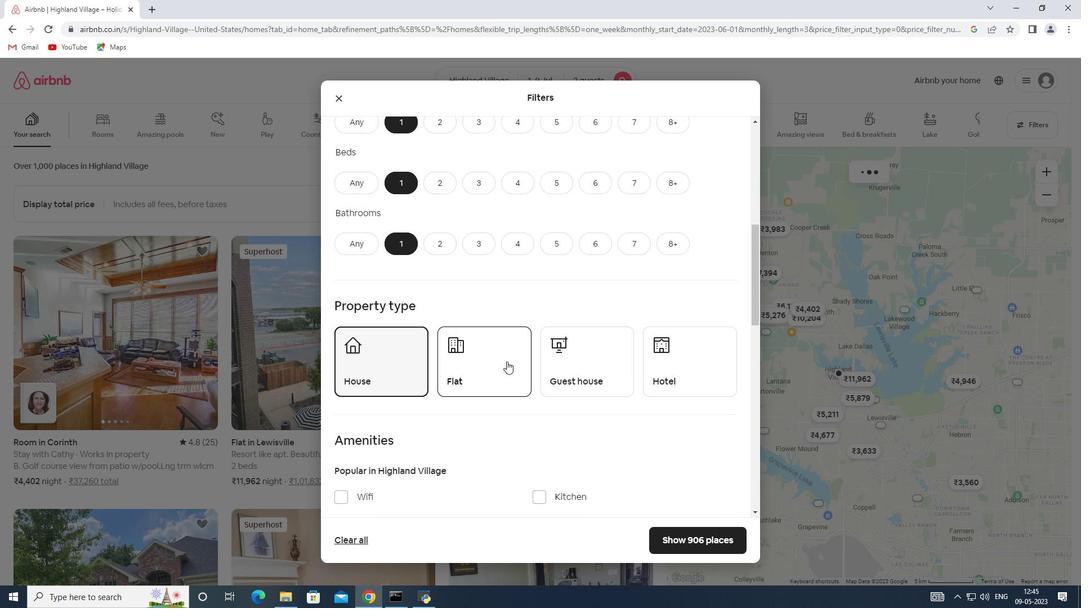 
Action: Mouse moved to (575, 359)
Screenshot: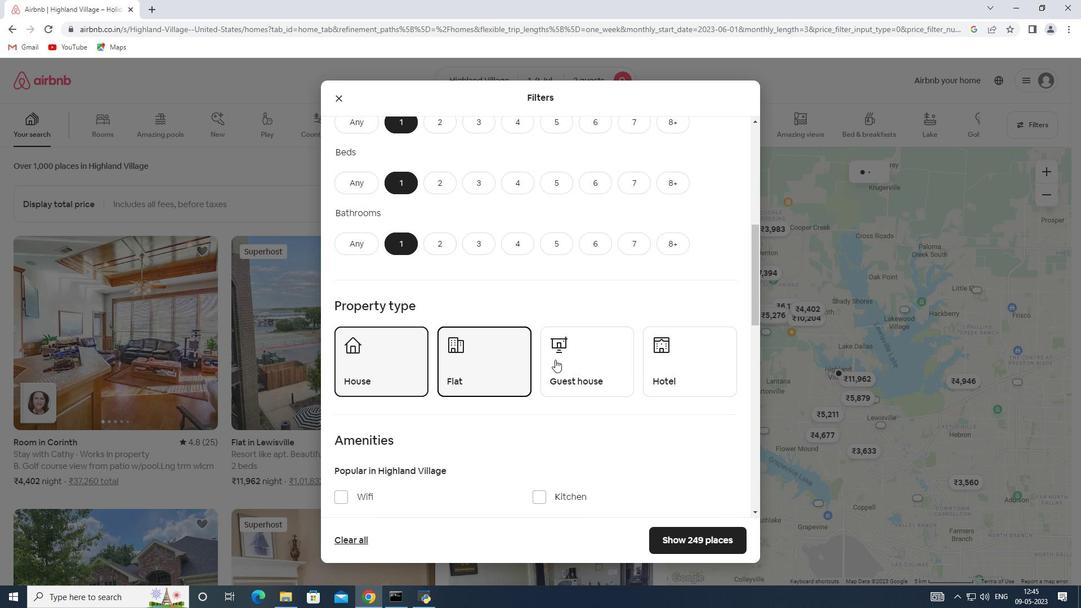 
Action: Mouse pressed left at (575, 359)
Screenshot: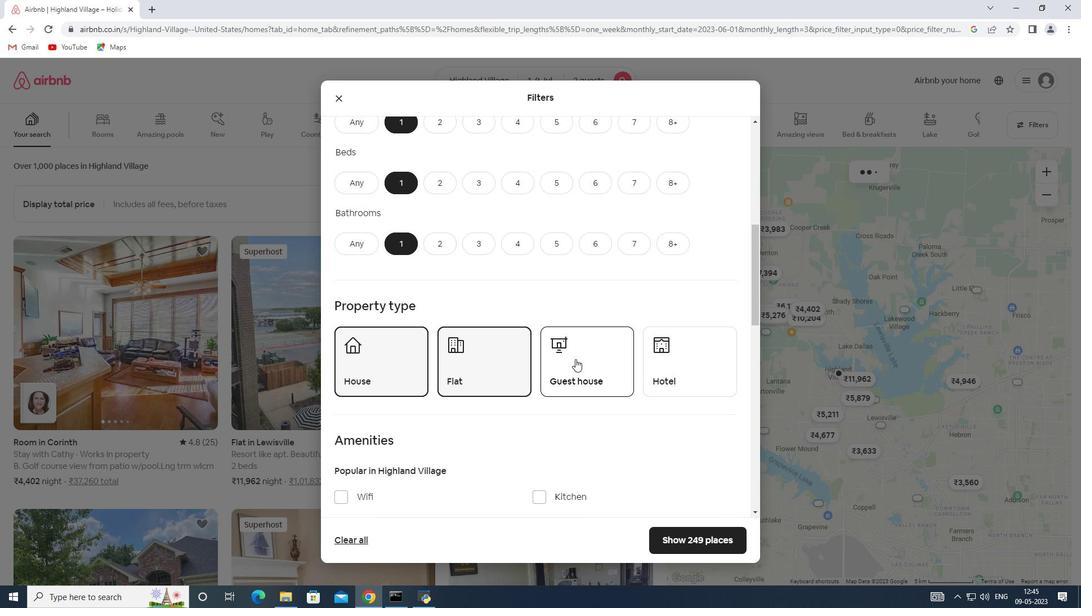 
Action: Mouse scrolled (575, 358) with delta (0, 0)
Screenshot: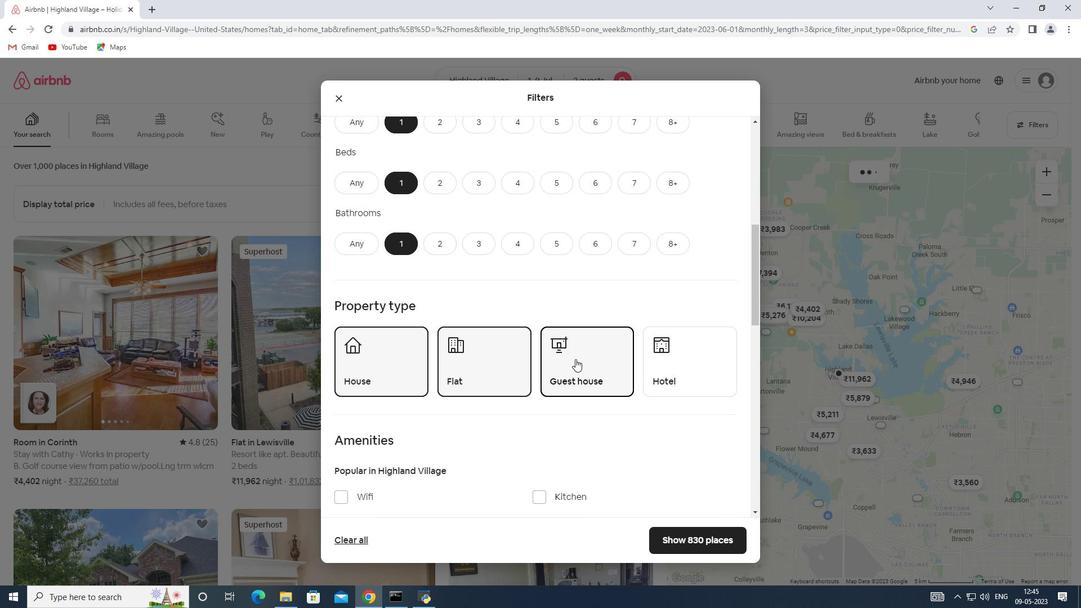 
Action: Mouse scrolled (575, 358) with delta (0, 0)
Screenshot: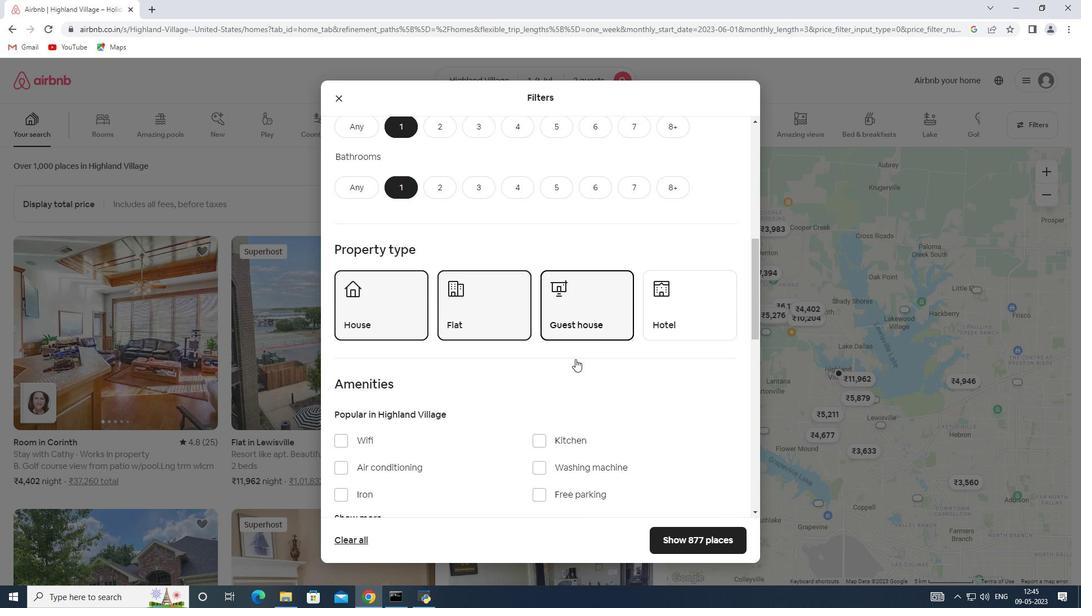 
Action: Mouse scrolled (575, 358) with delta (0, 0)
Screenshot: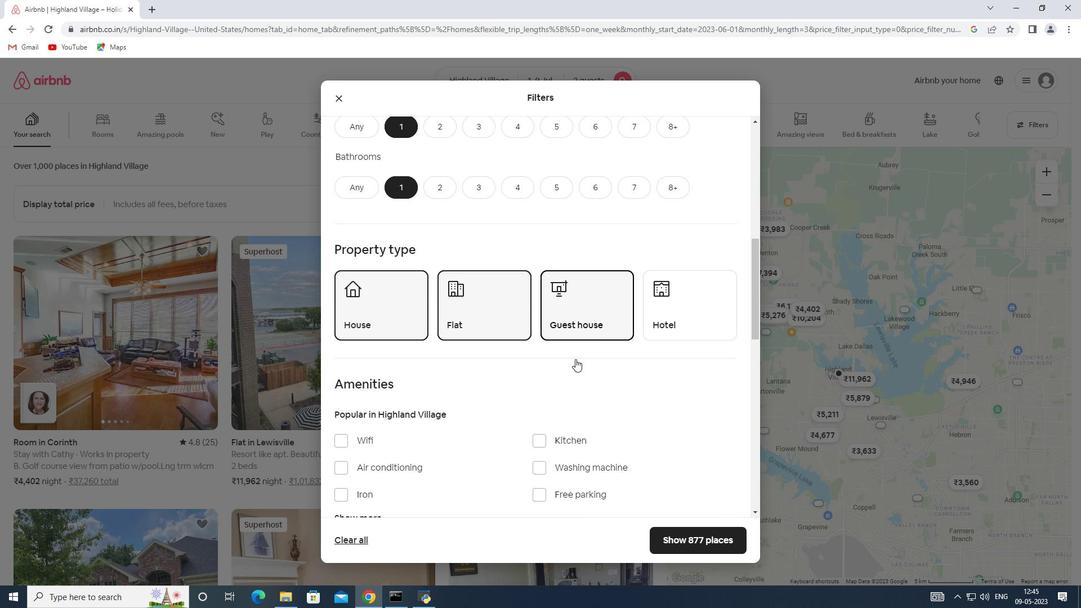 
Action: Mouse moved to (613, 369)
Screenshot: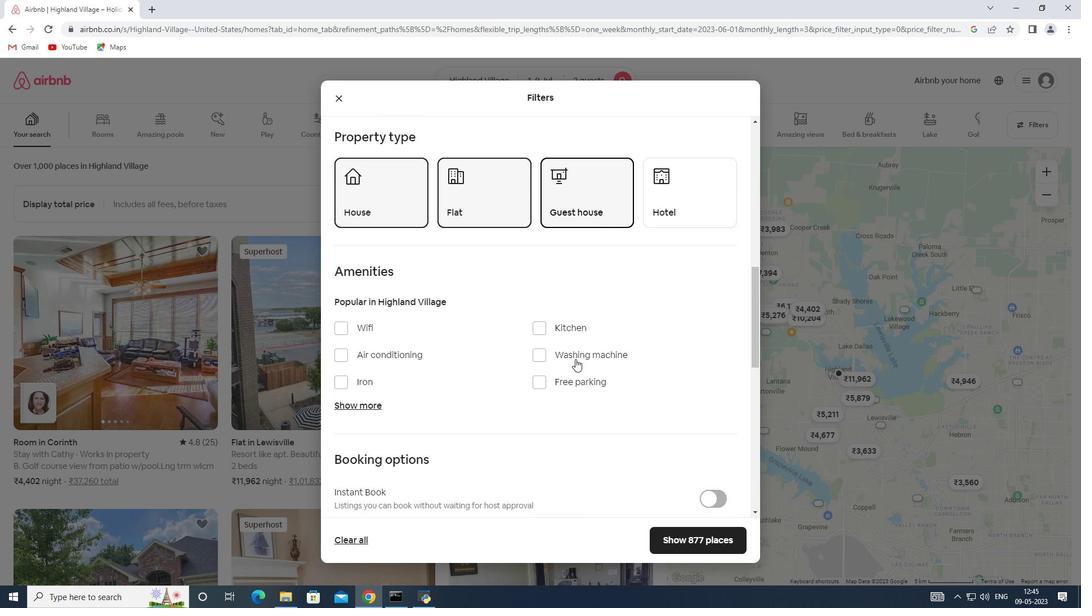 
Action: Mouse scrolled (613, 368) with delta (0, 0)
Screenshot: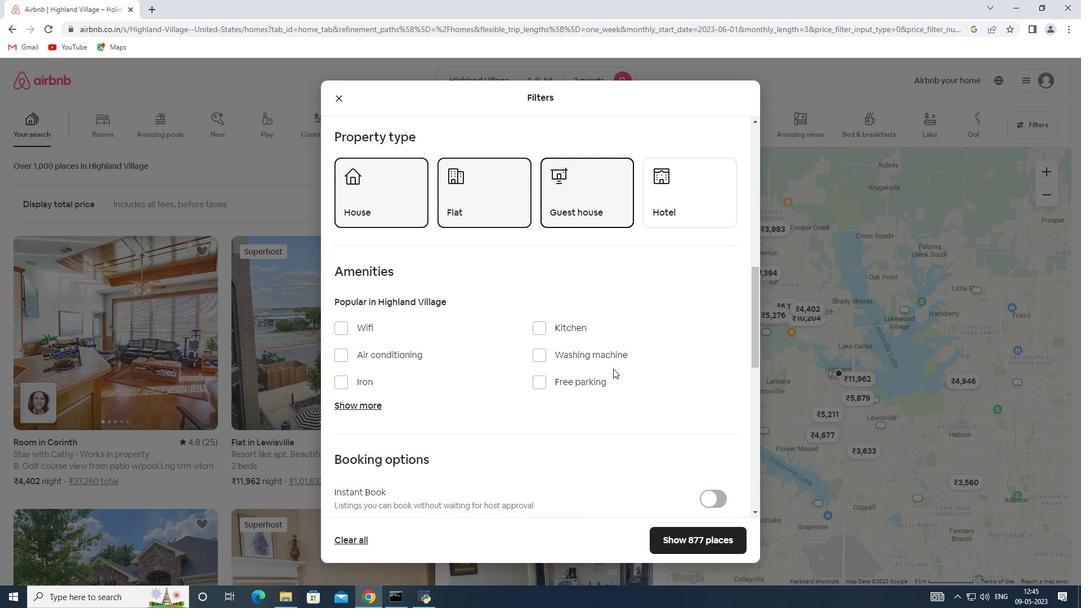 
Action: Mouse scrolled (613, 368) with delta (0, 0)
Screenshot: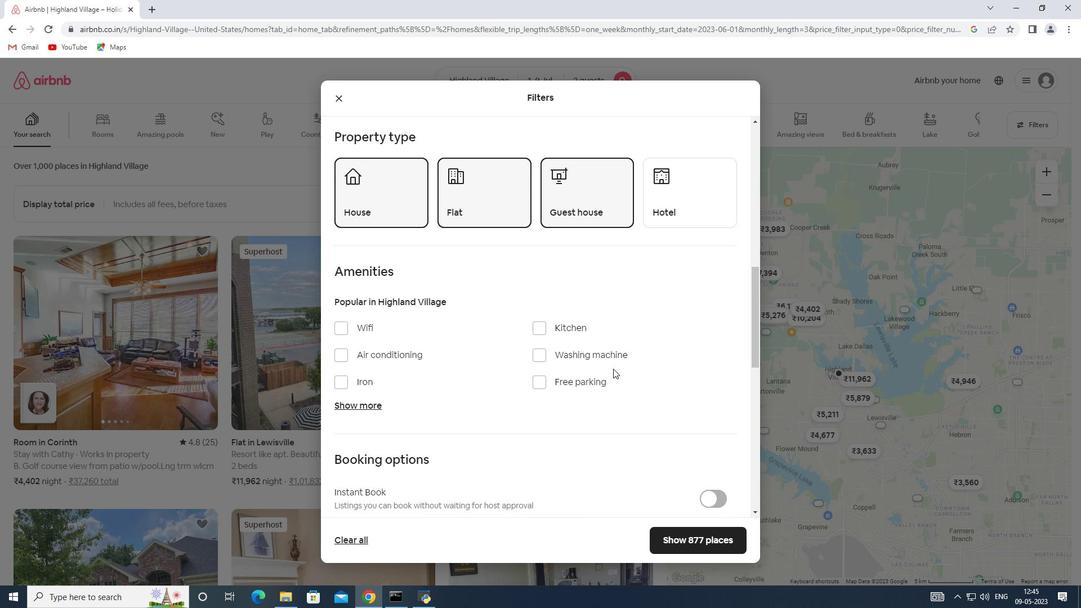 
Action: Mouse moved to (719, 419)
Screenshot: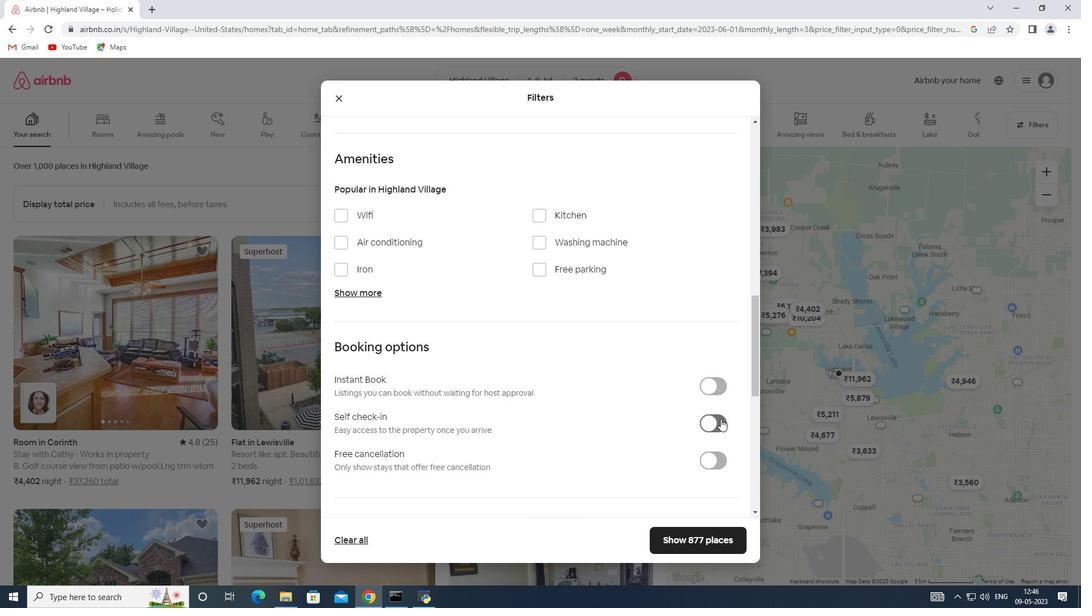 
Action: Mouse pressed left at (719, 419)
Screenshot: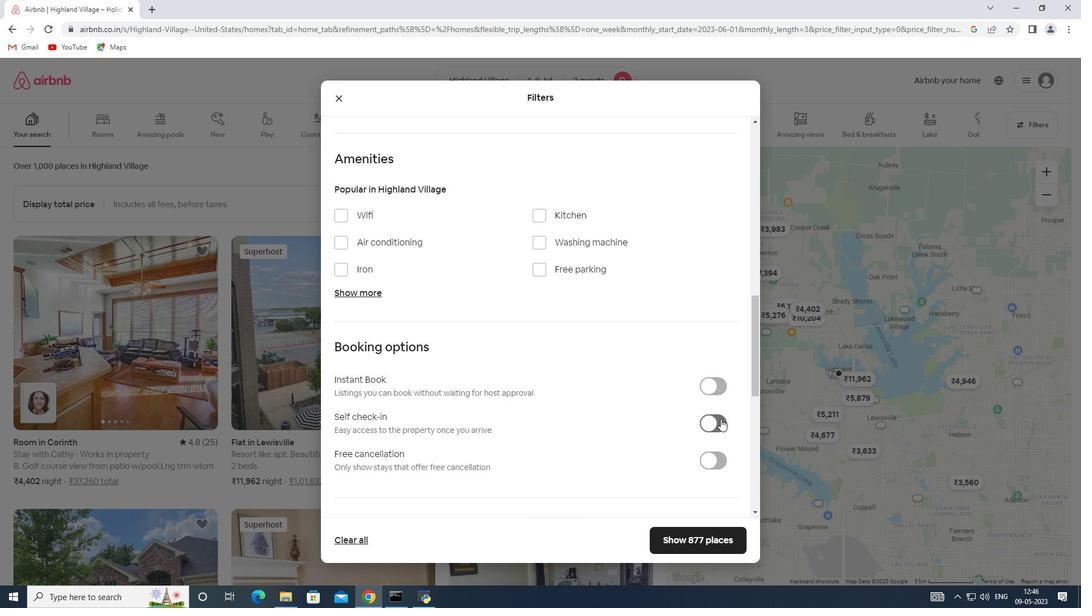 
Action: Mouse moved to (522, 409)
Screenshot: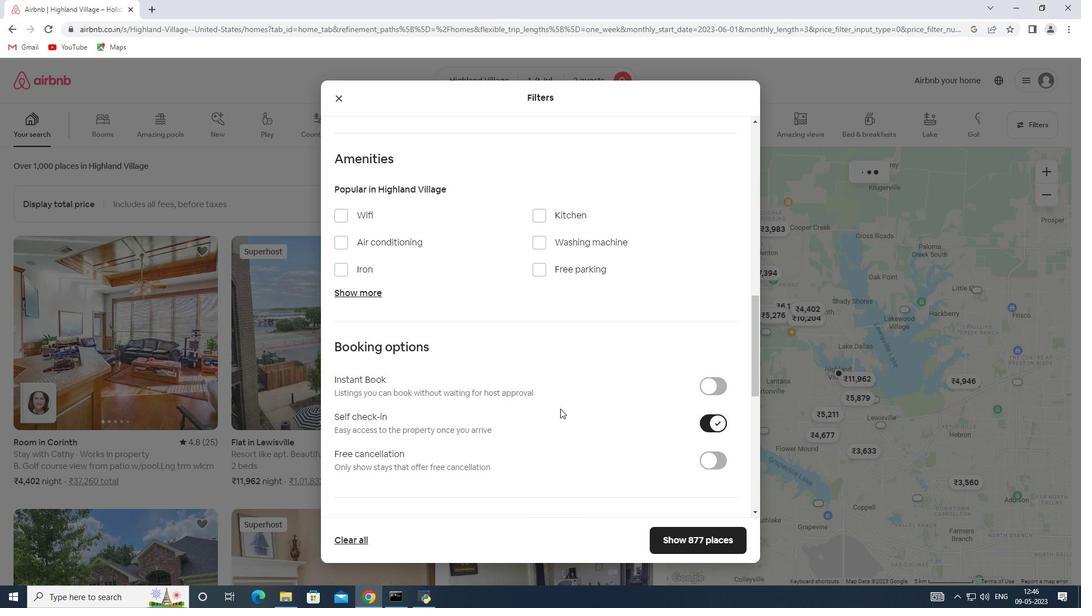 
Action: Mouse scrolled (522, 408) with delta (0, 0)
Screenshot: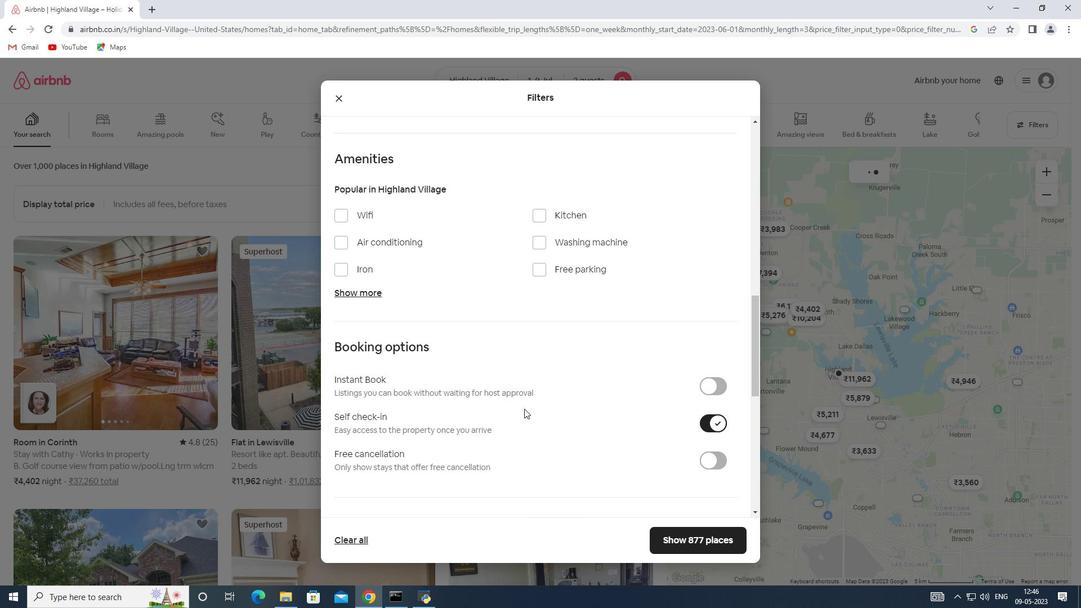 
Action: Mouse scrolled (522, 408) with delta (0, 0)
Screenshot: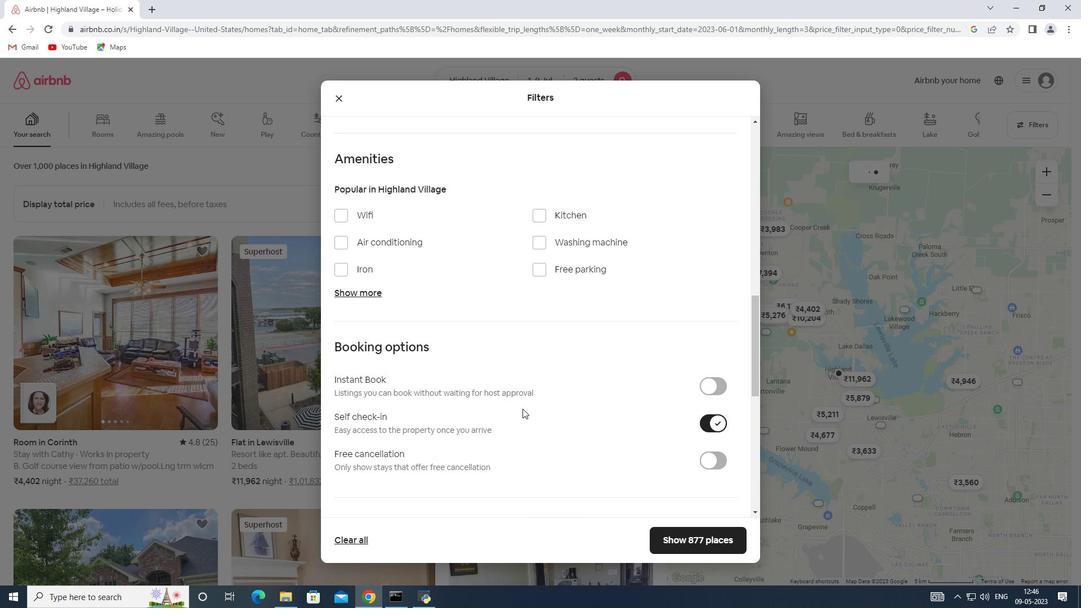 
Action: Mouse scrolled (522, 408) with delta (0, 0)
Screenshot: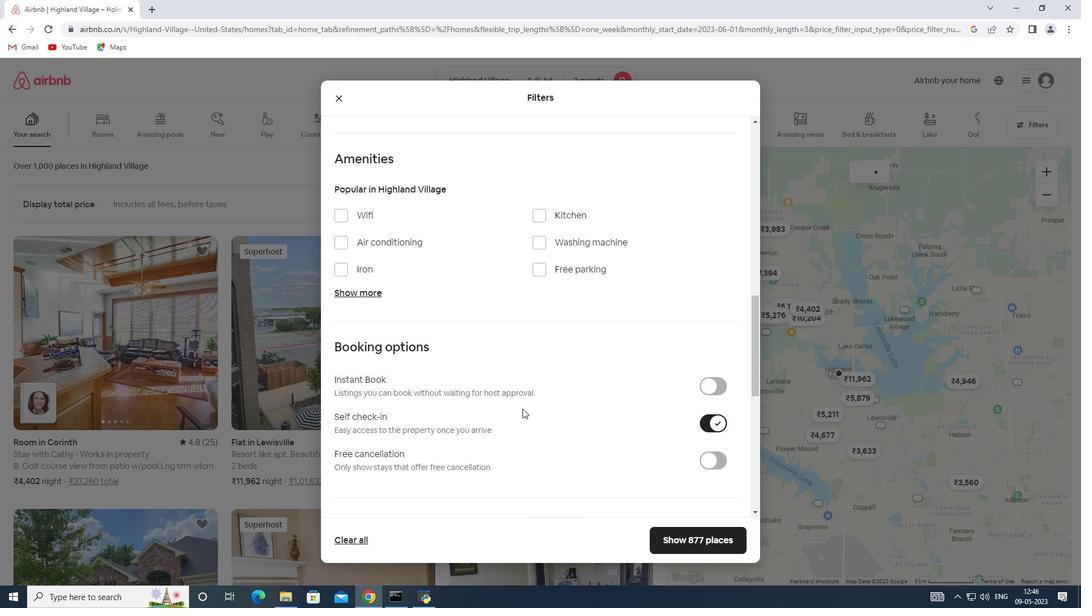 
Action: Mouse scrolled (522, 408) with delta (0, 0)
Screenshot: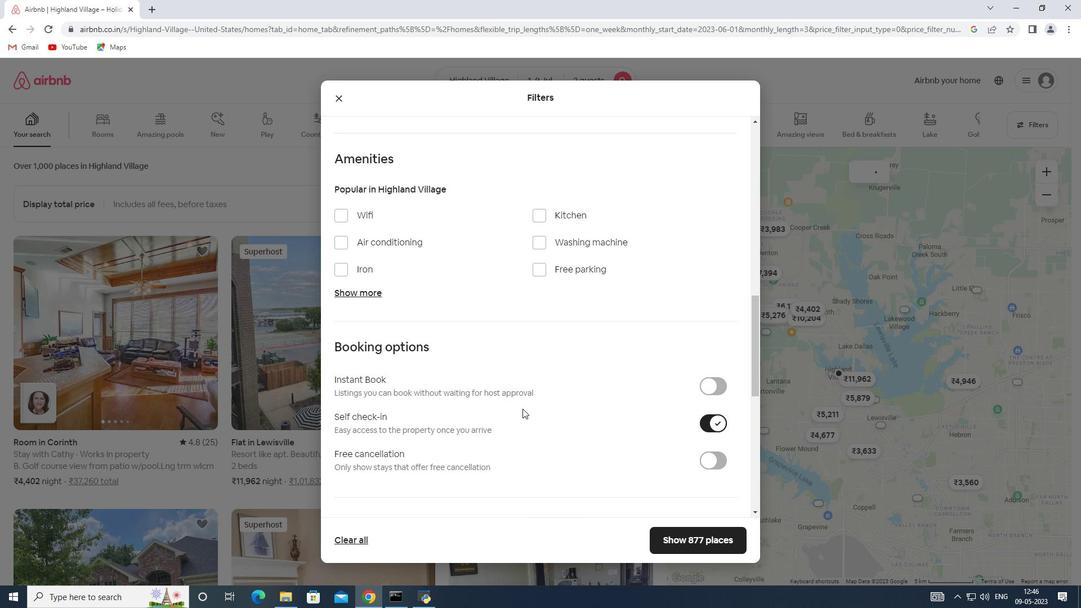 
Action: Mouse moved to (522, 409)
Screenshot: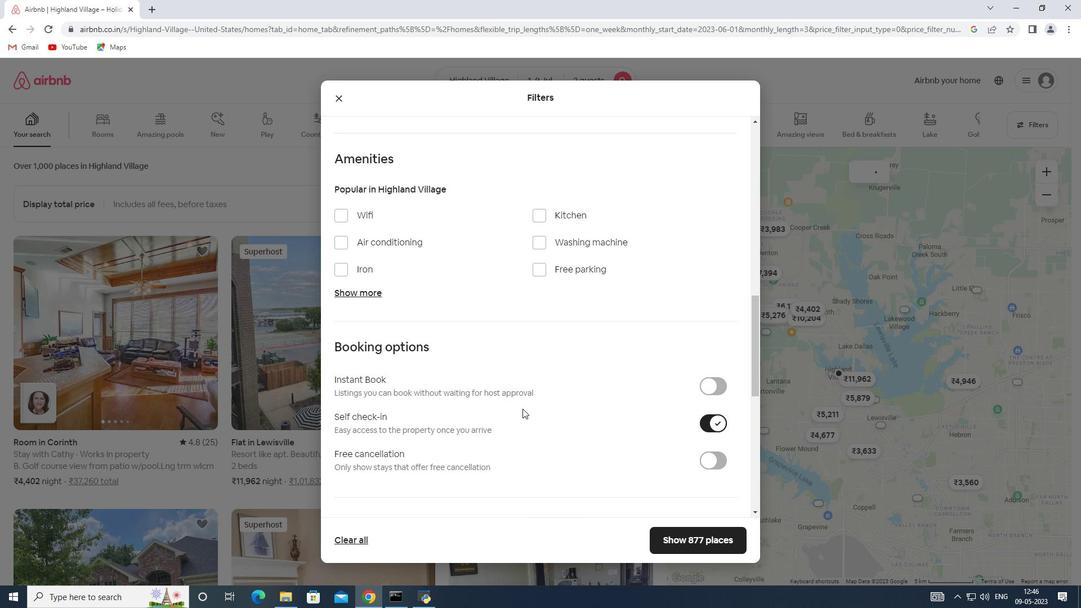 
Action: Mouse scrolled (522, 408) with delta (0, 0)
Screenshot: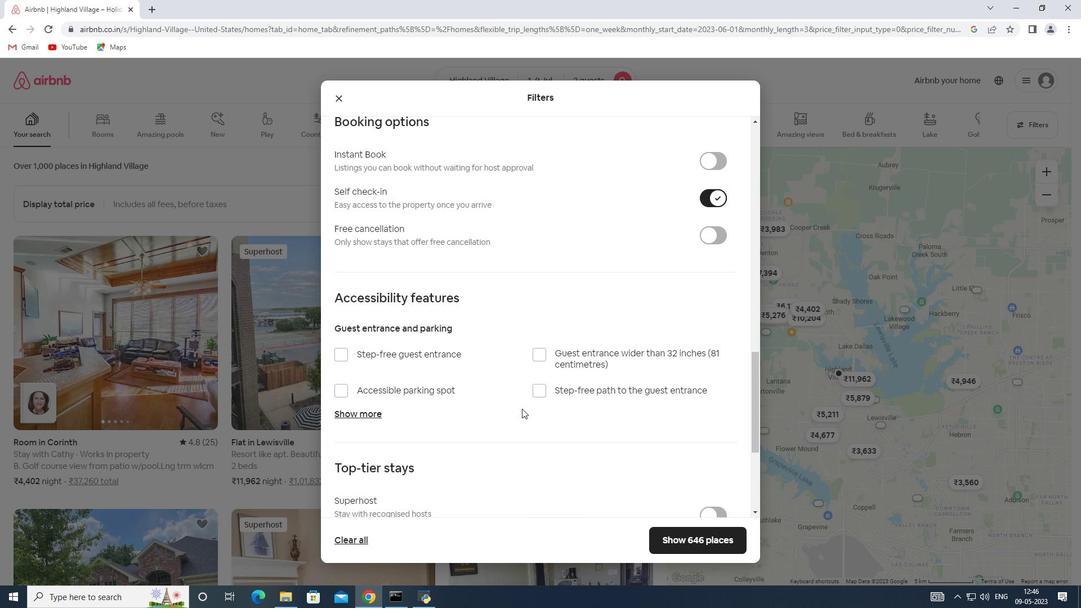 
Action: Mouse scrolled (522, 408) with delta (0, 0)
Screenshot: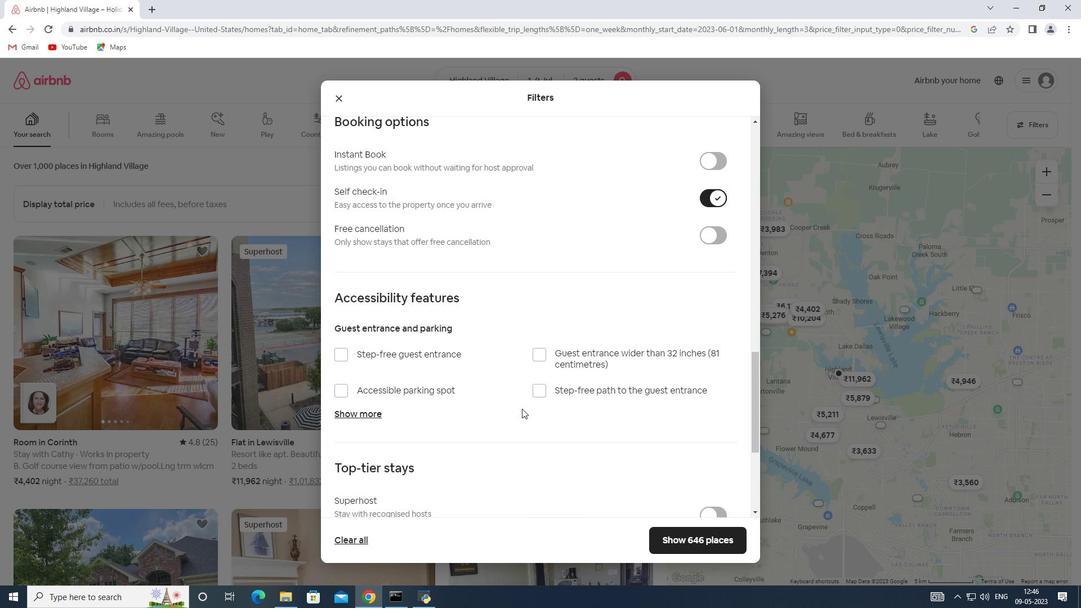 
Action: Mouse scrolled (522, 408) with delta (0, 0)
Screenshot: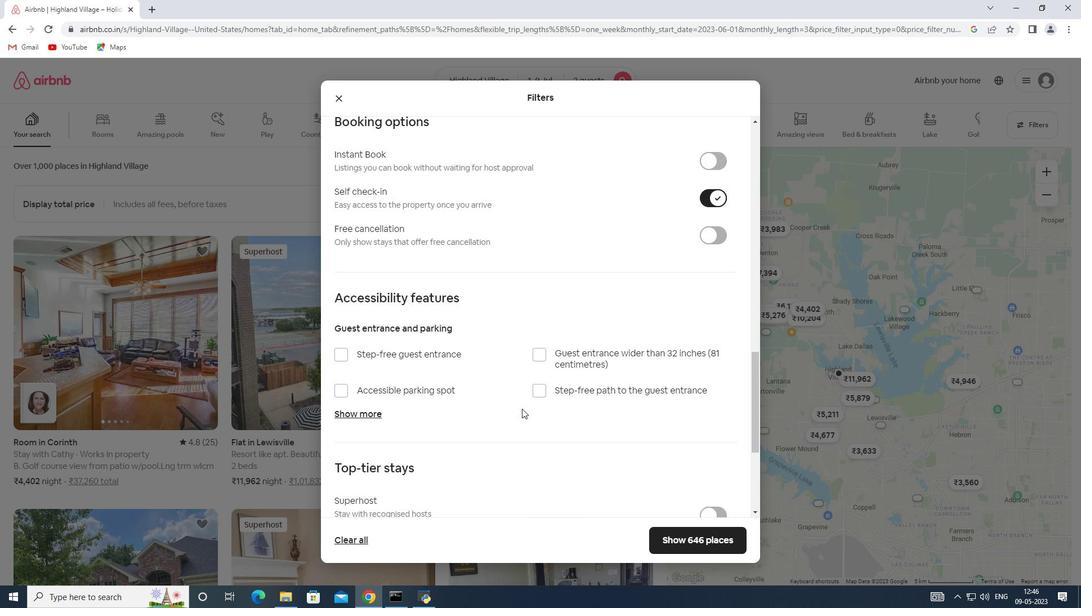 
Action: Mouse moved to (338, 489)
Screenshot: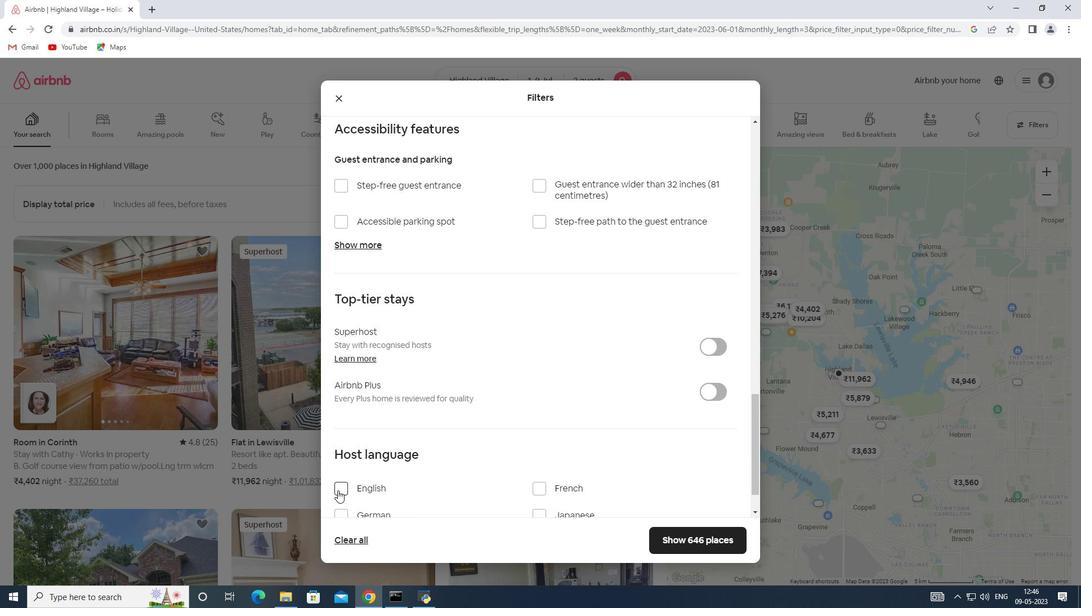 
Action: Mouse pressed left at (338, 489)
Screenshot: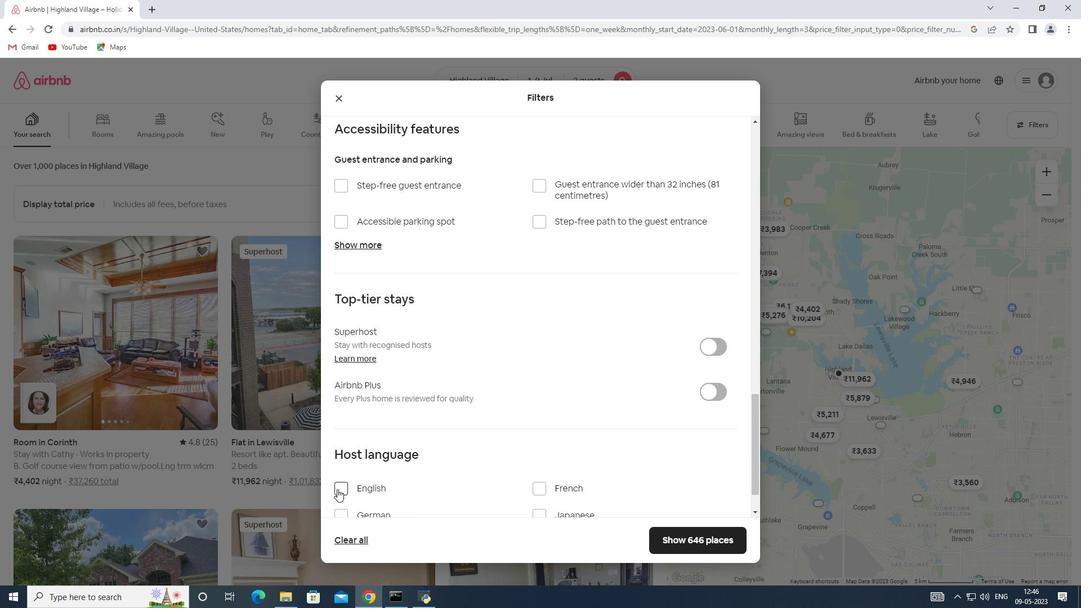 
Action: Mouse moved to (696, 544)
Screenshot: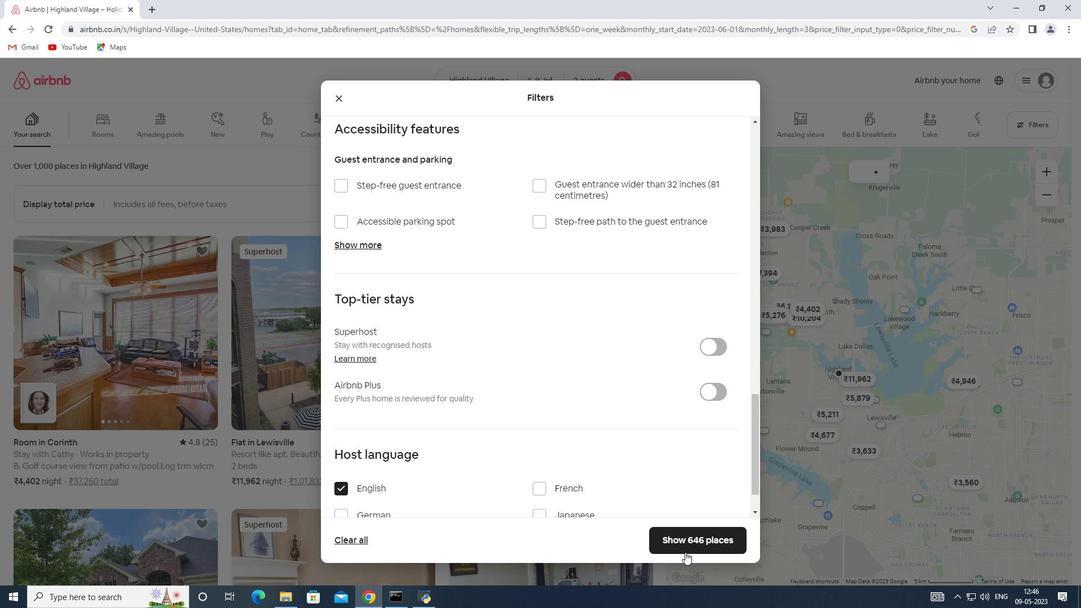 
Action: Mouse pressed left at (696, 544)
Screenshot: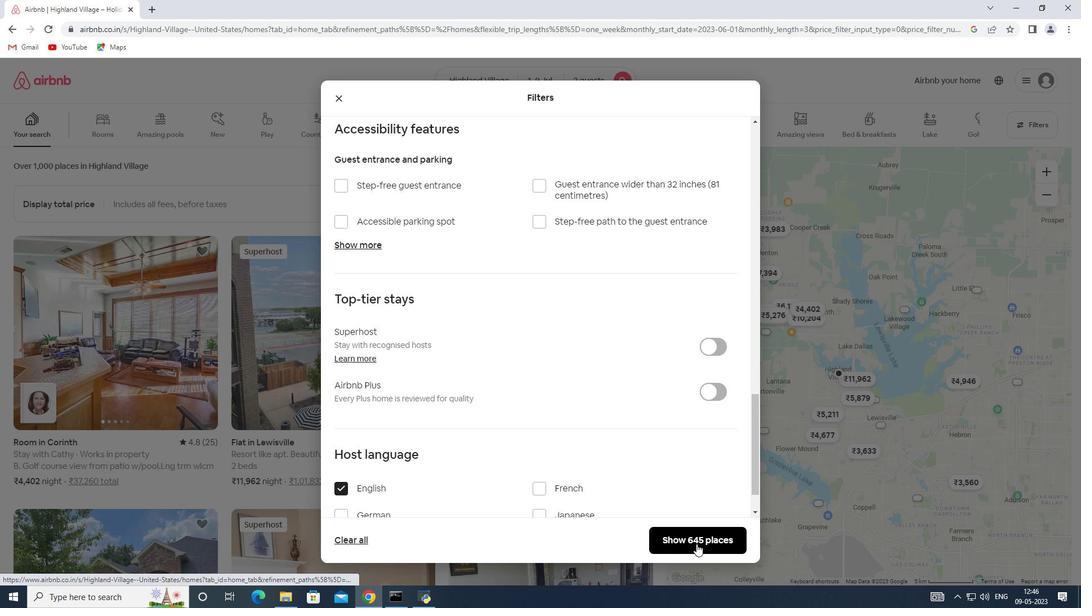 
